 Task: Look for space in Samobor, Croatia from 7th July, 2023 to 14th July, 2023 for 1 adult in price range Rs.6000 to Rs.14000. Place can be shared room with 1  bedroom having 1 bed and 1 bathroom. Property type can be house, flat, guest house, hotel. Booking option can be shelf check-in. Required host language is English.
Action: Mouse moved to (539, 78)
Screenshot: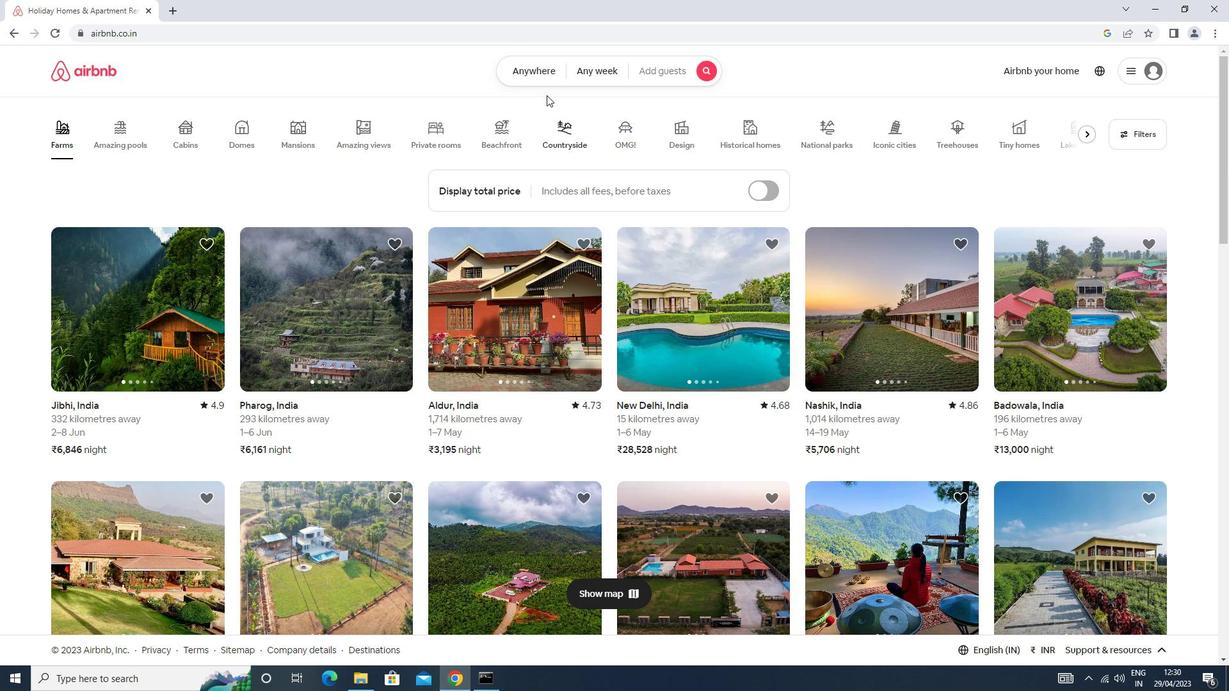
Action: Mouse pressed left at (539, 78)
Screenshot: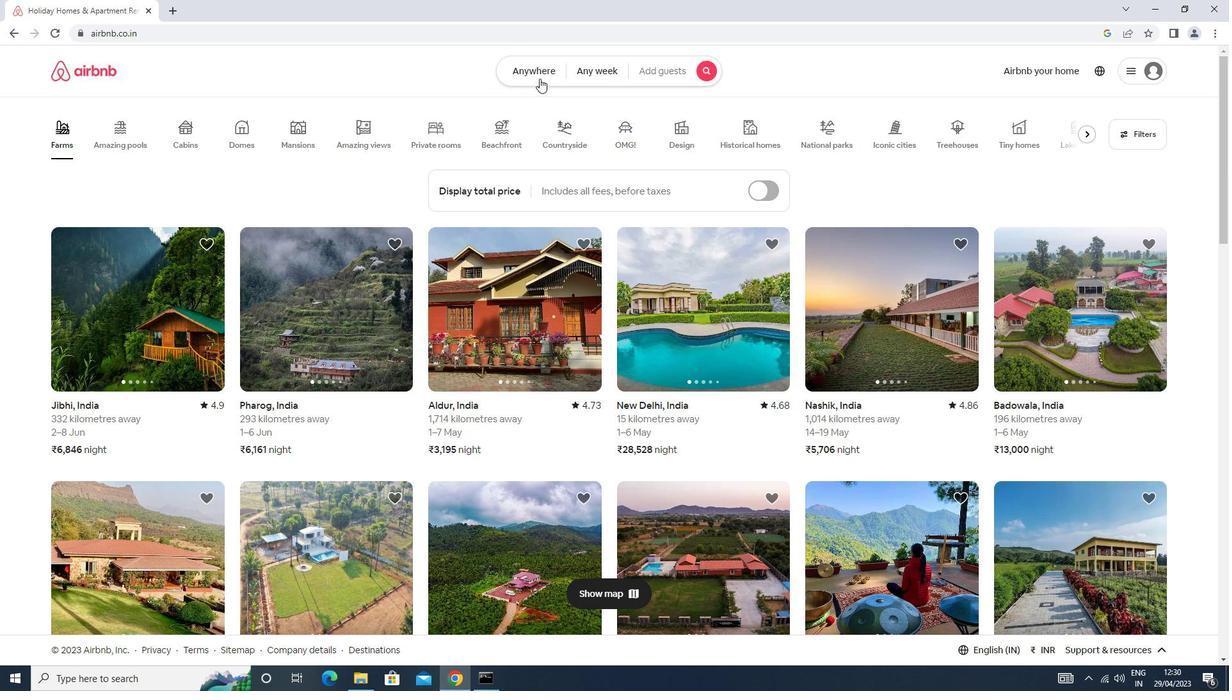 
Action: Mouse moved to (496, 126)
Screenshot: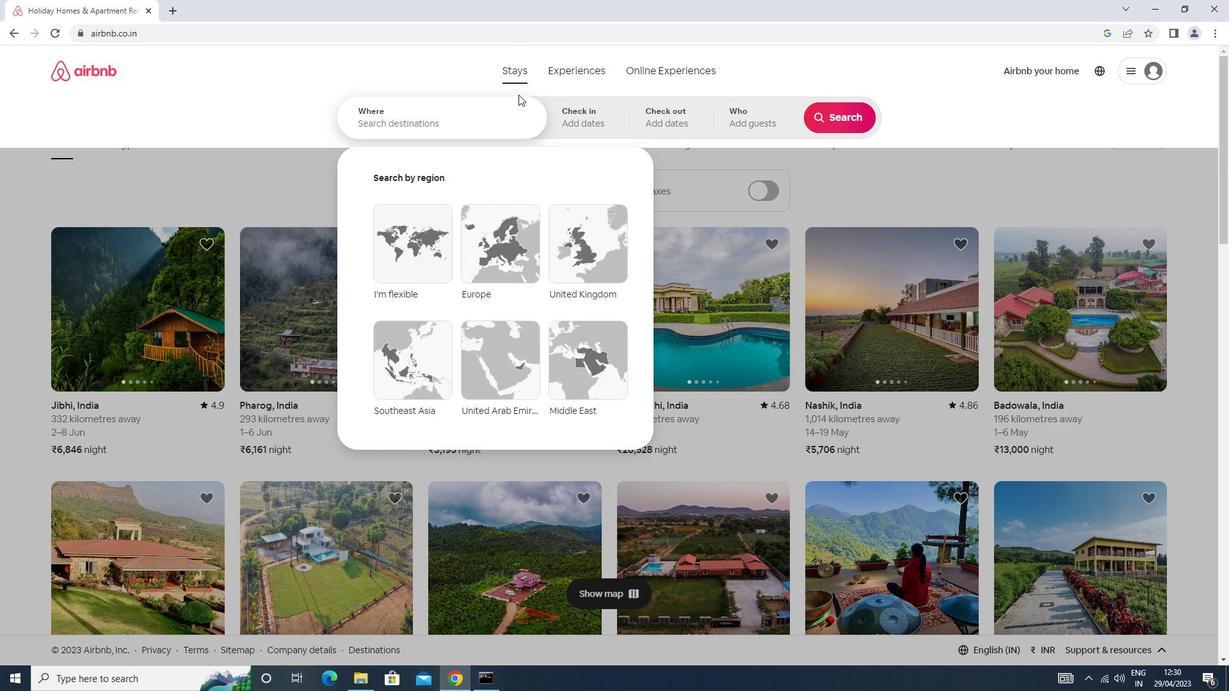 
Action: Mouse pressed left at (496, 126)
Screenshot: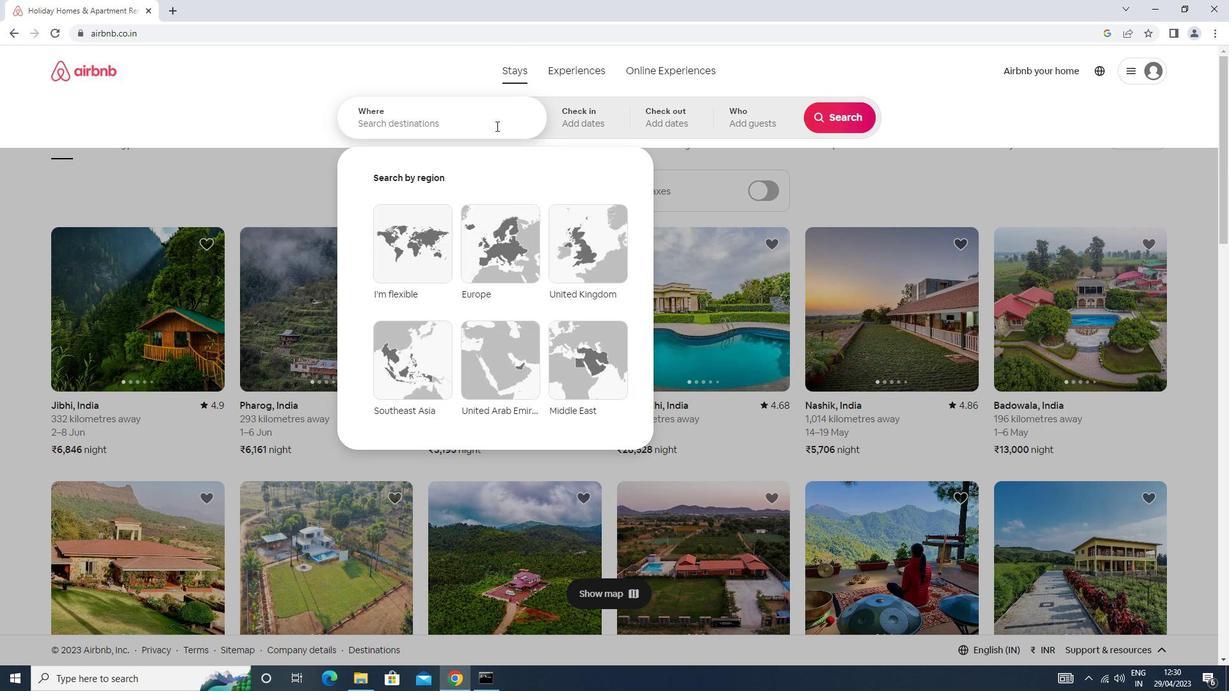 
Action: Key pressed s<Key.caps_lock>amobor<Key.down><Key.down><Key.down><Key.enter>
Screenshot: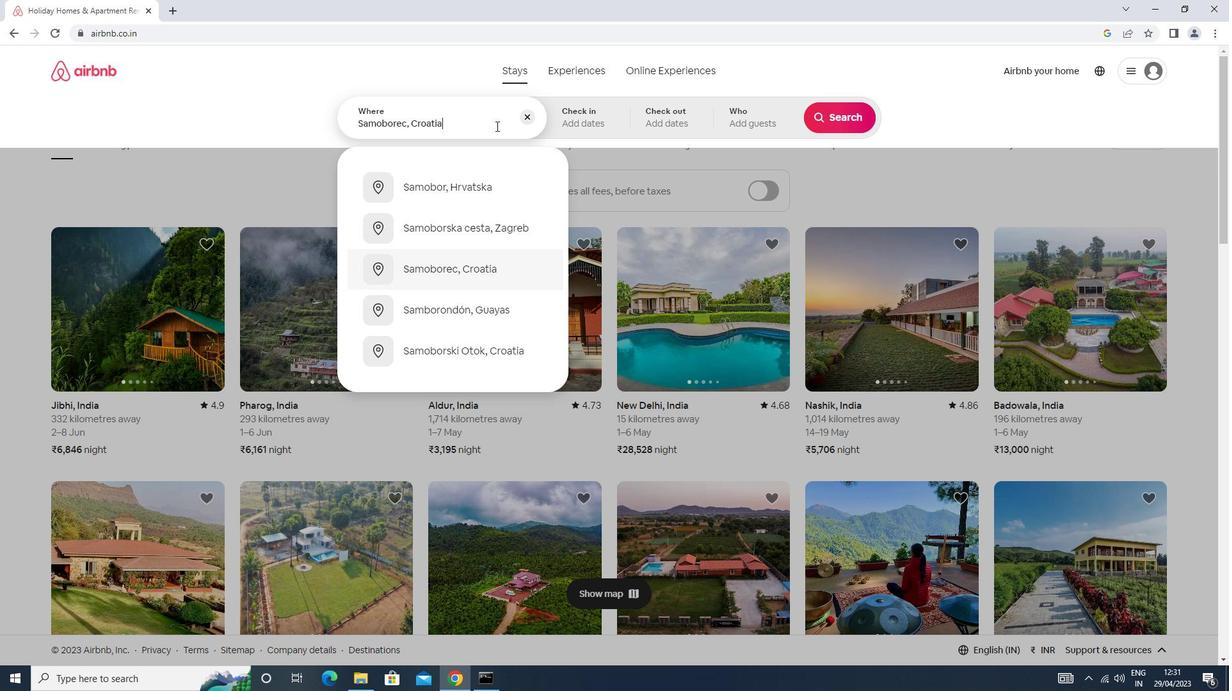 
Action: Mouse moved to (826, 218)
Screenshot: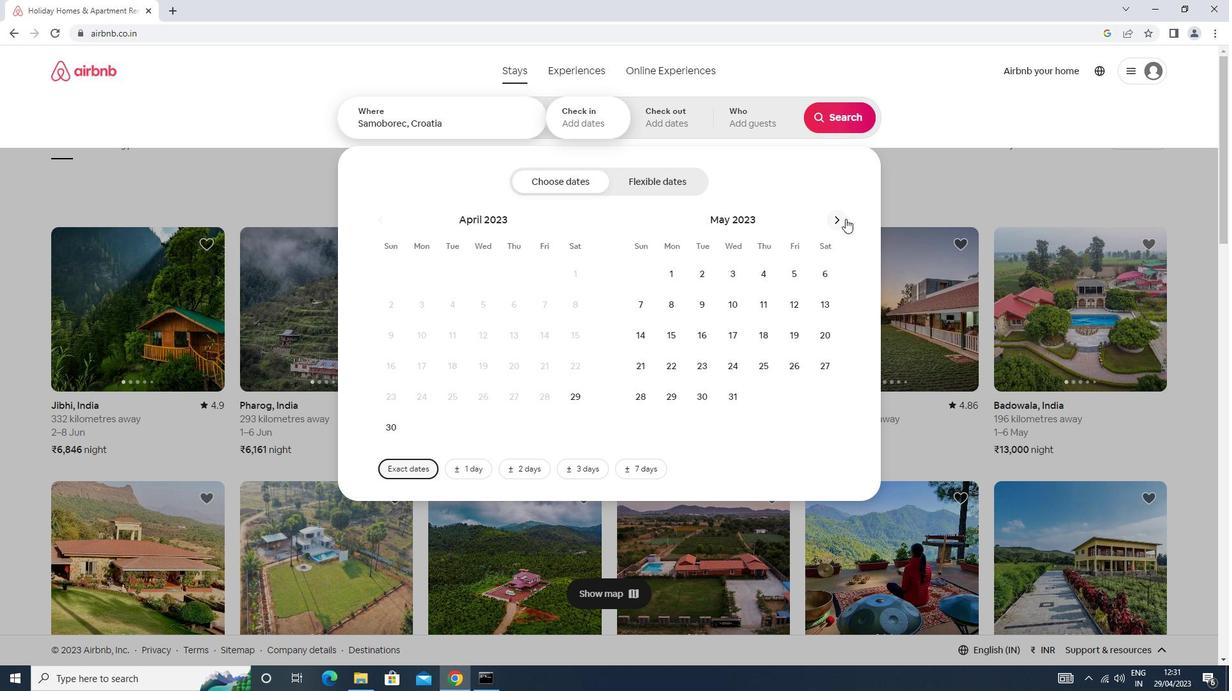 
Action: Mouse pressed left at (826, 218)
Screenshot: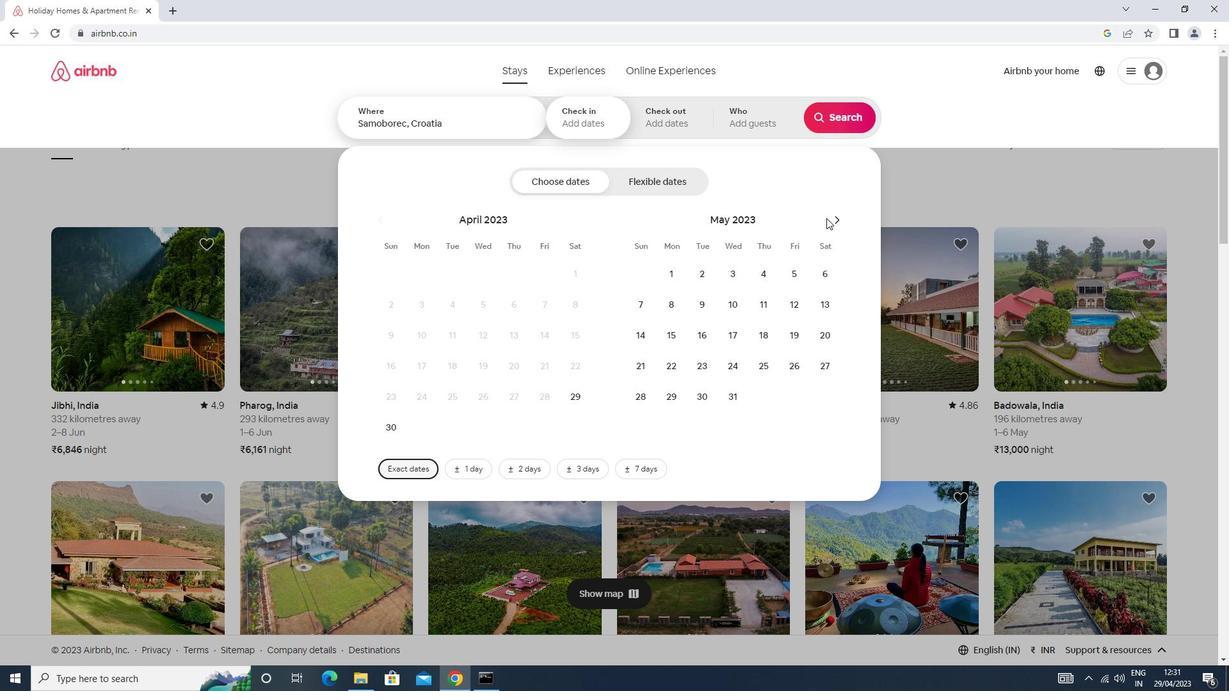 
Action: Mouse moved to (829, 217)
Screenshot: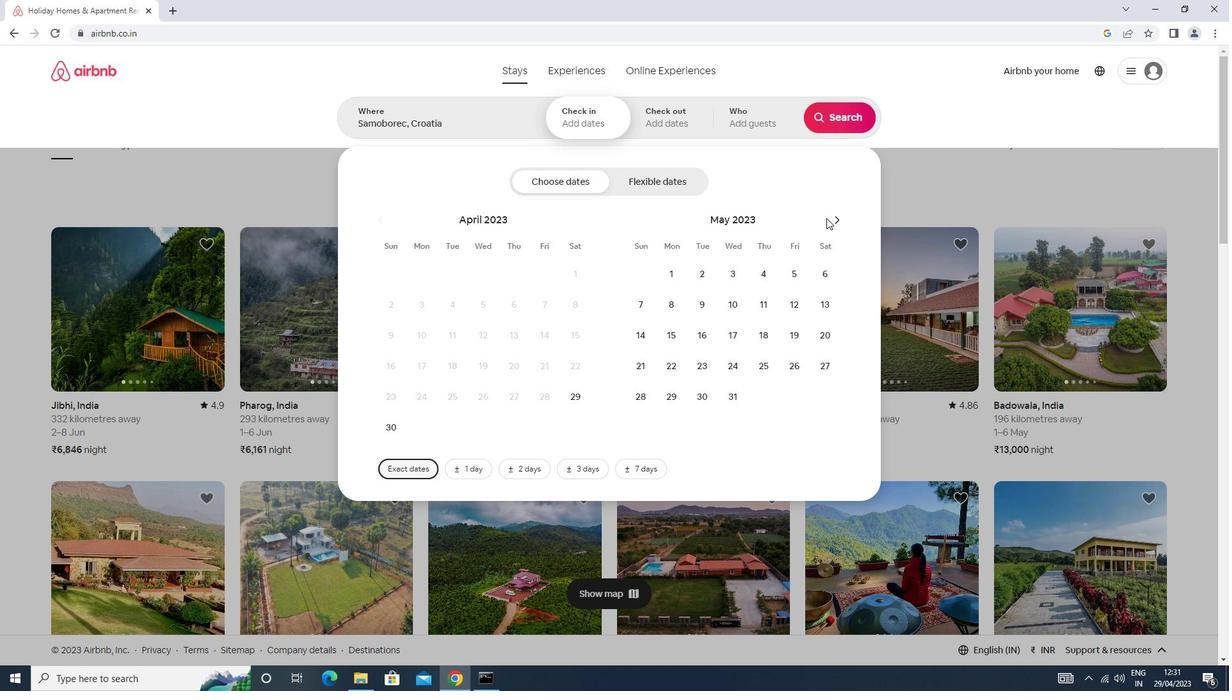 
Action: Mouse pressed left at (829, 217)
Screenshot: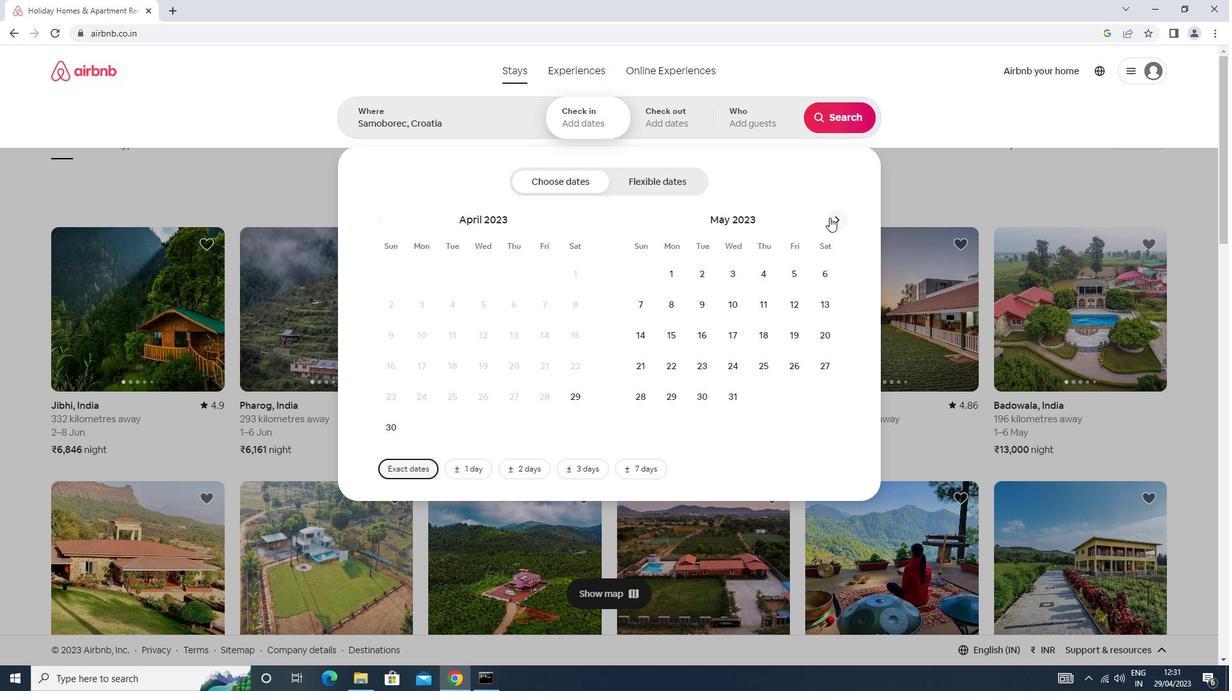 
Action: Mouse pressed left at (829, 217)
Screenshot: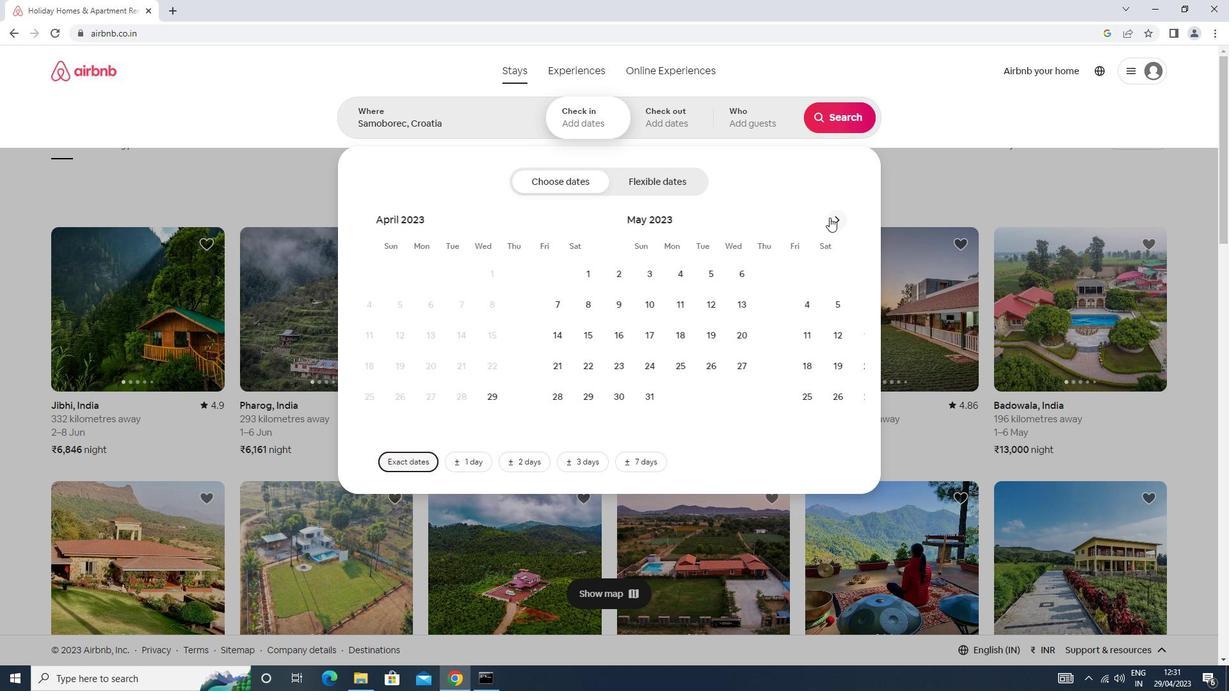 
Action: Mouse moved to (784, 301)
Screenshot: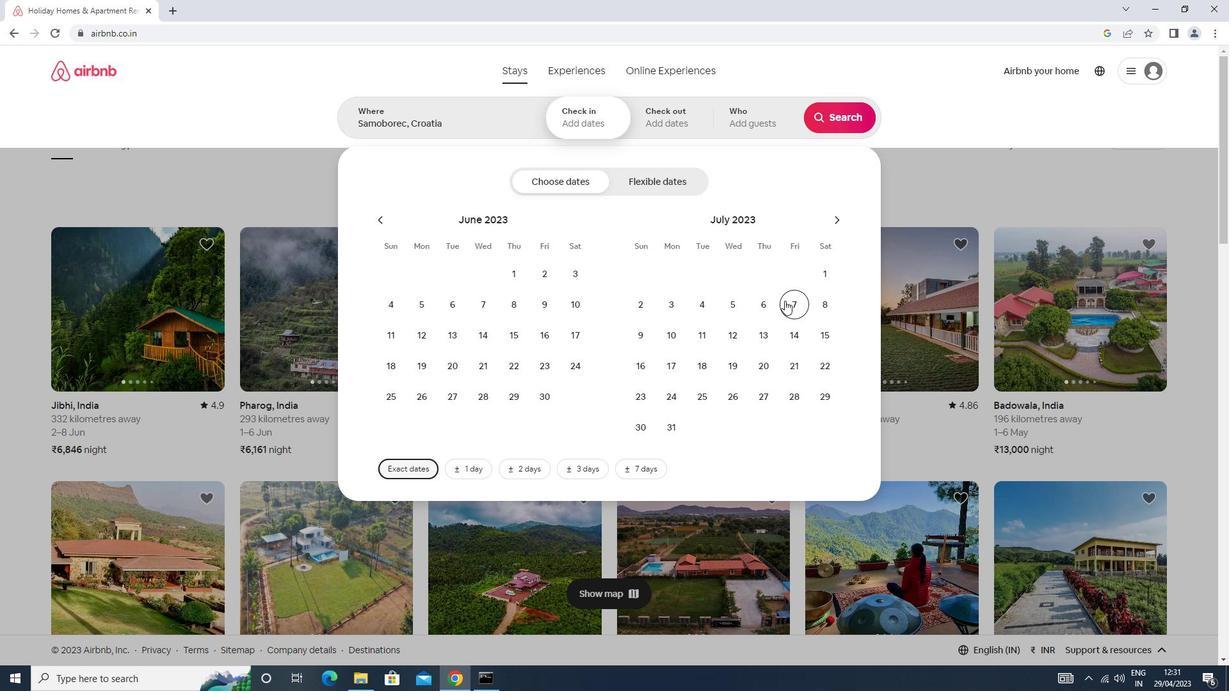 
Action: Mouse pressed left at (784, 301)
Screenshot: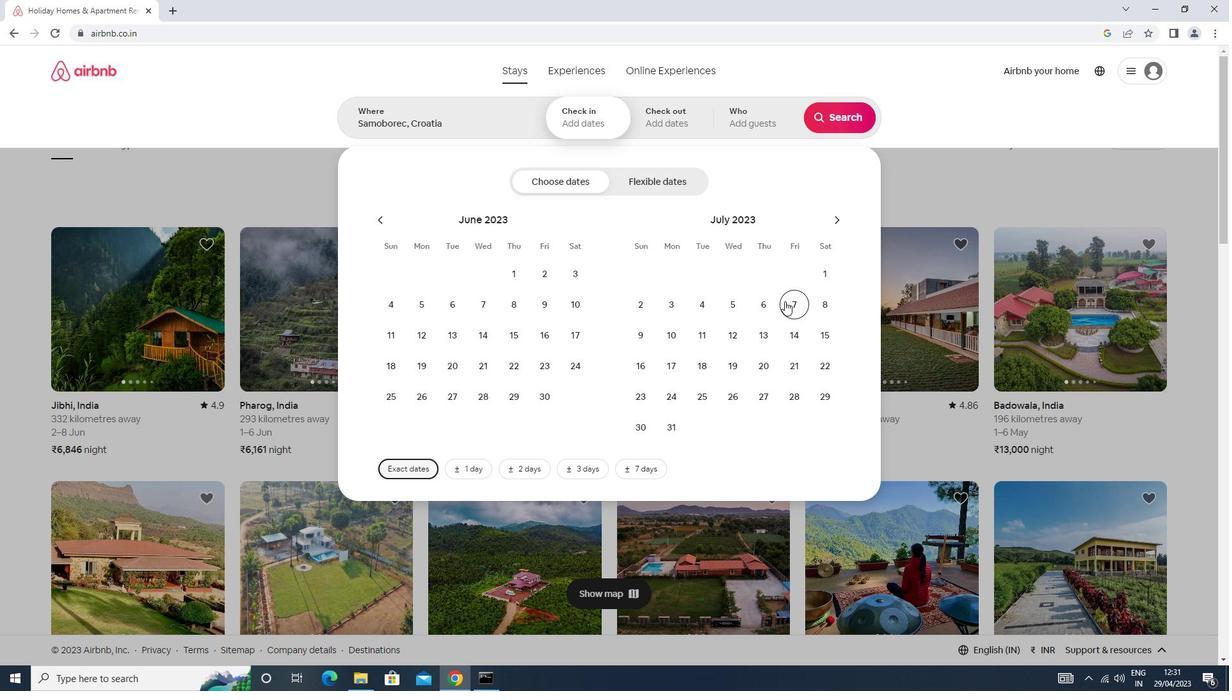 
Action: Mouse moved to (782, 341)
Screenshot: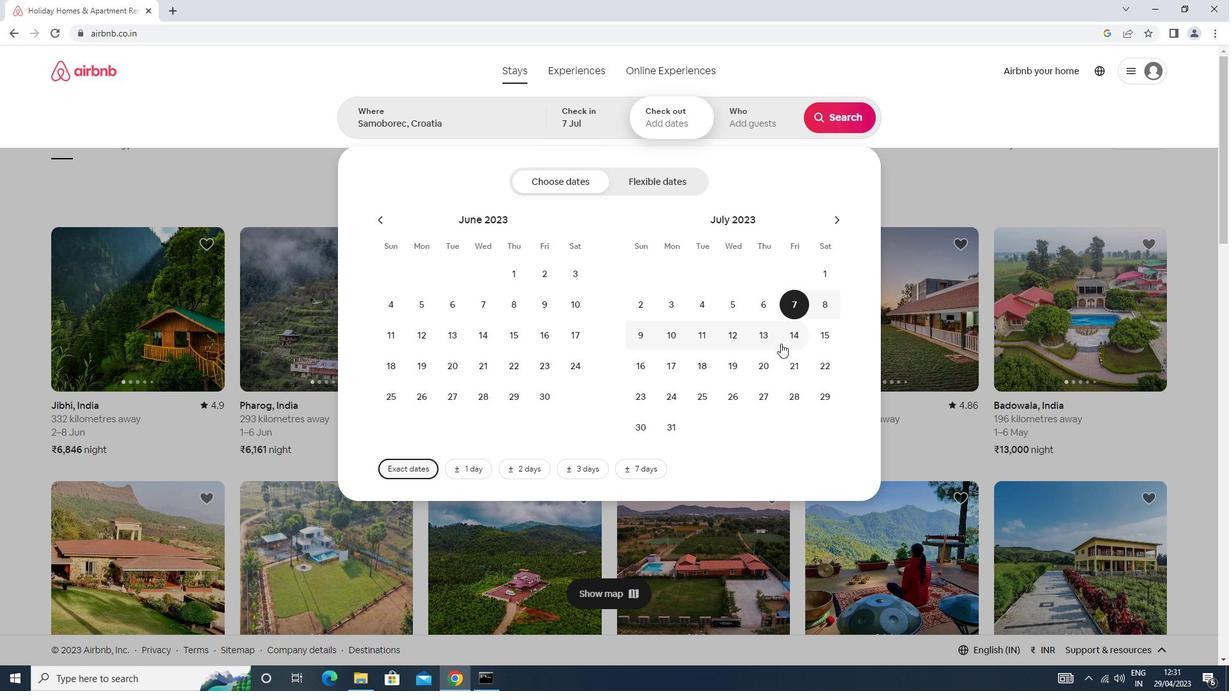
Action: Mouse pressed left at (782, 341)
Screenshot: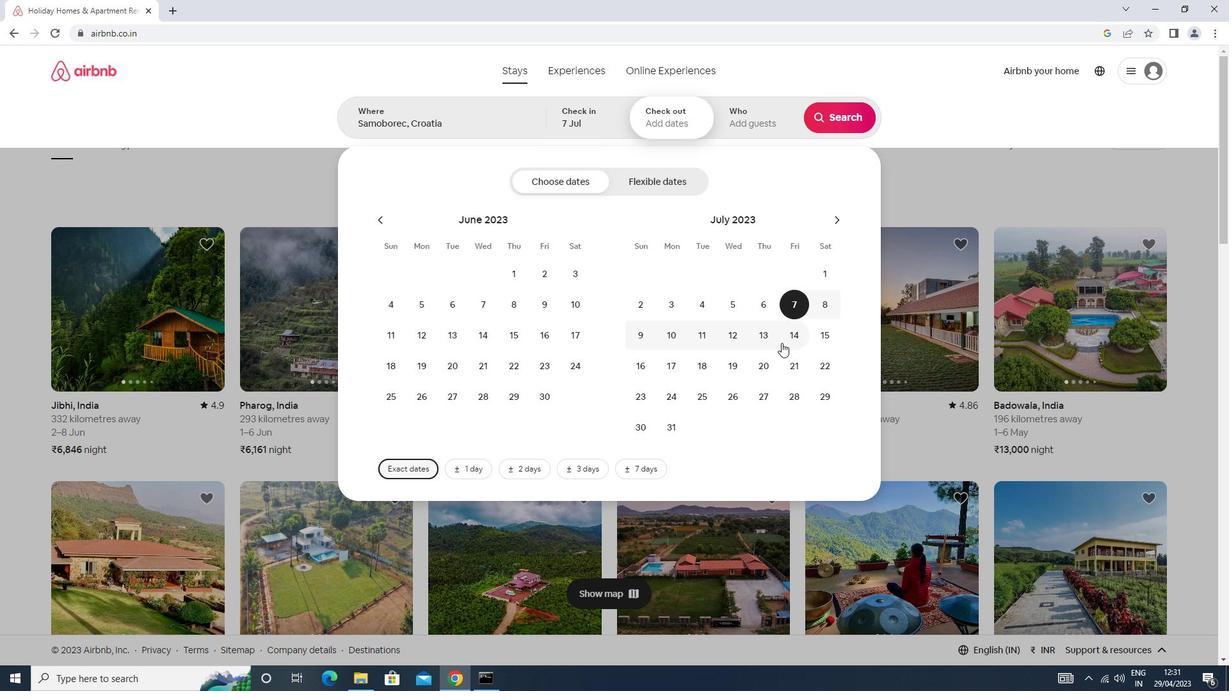 
Action: Mouse moved to (757, 133)
Screenshot: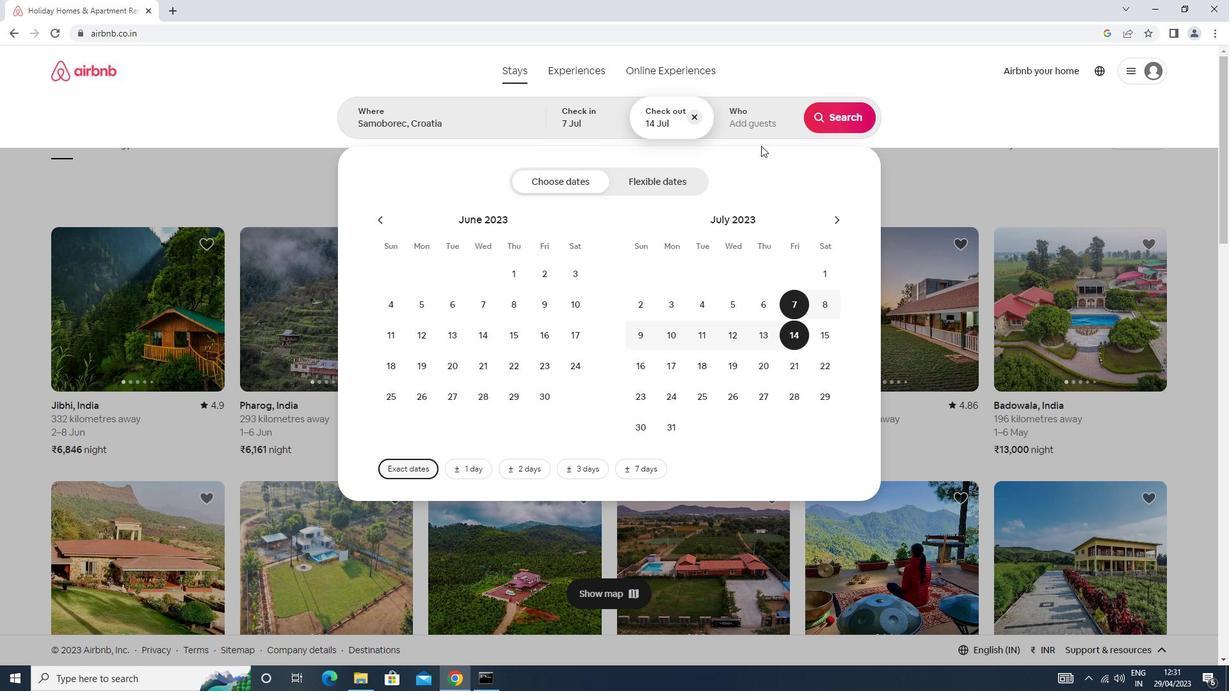 
Action: Mouse pressed left at (757, 133)
Screenshot: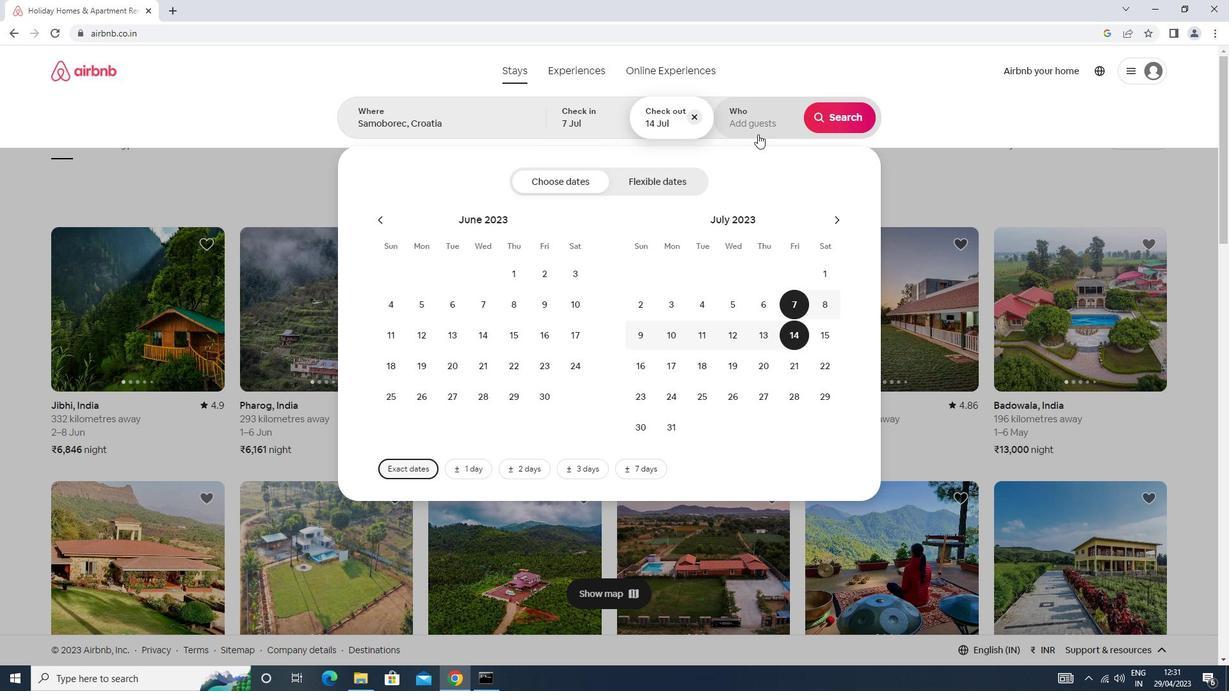 
Action: Mouse moved to (849, 183)
Screenshot: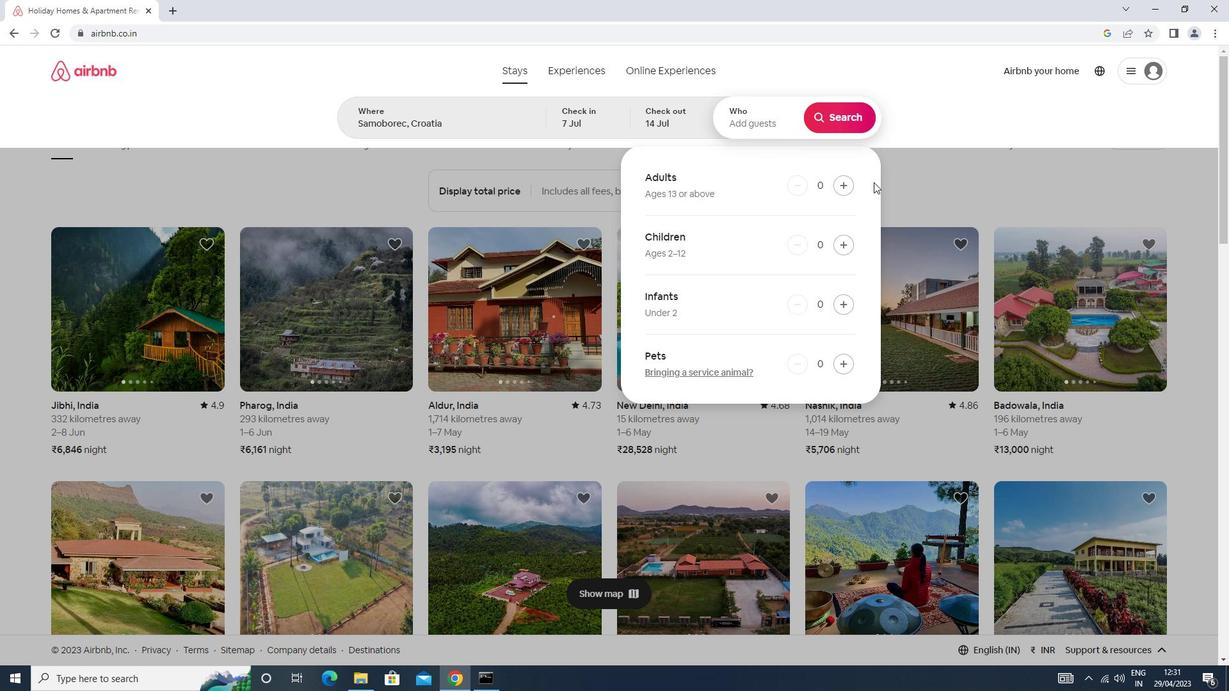 
Action: Mouse pressed left at (849, 183)
Screenshot: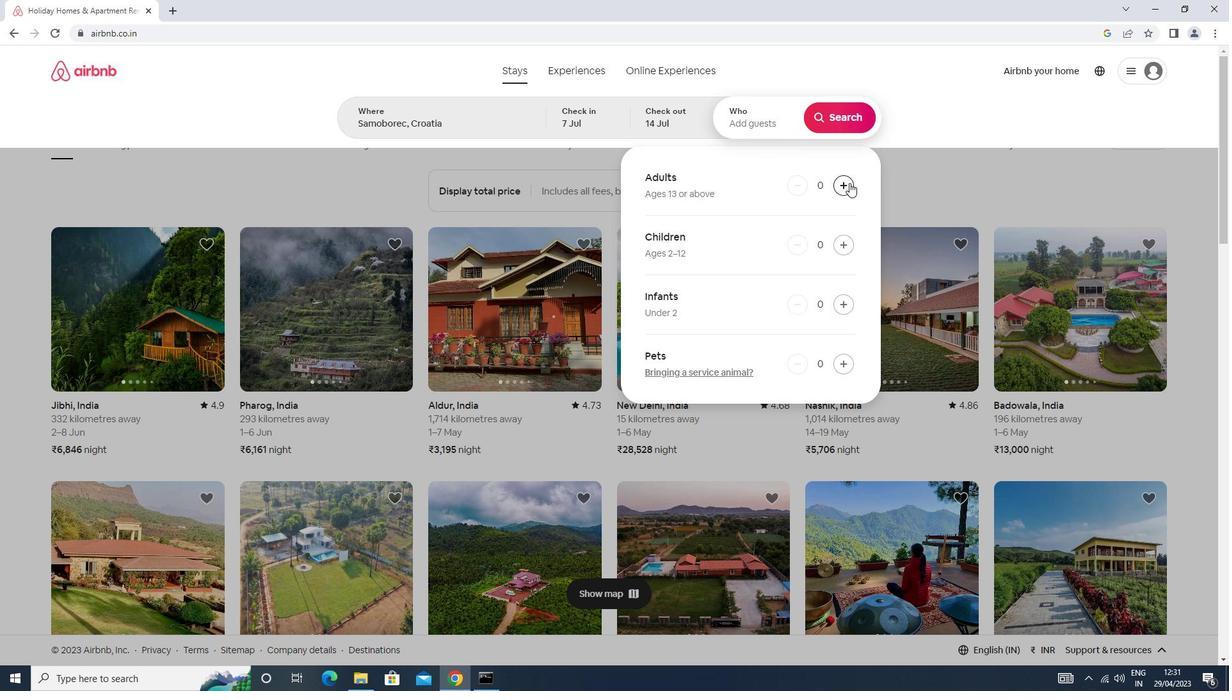 
Action: Mouse moved to (848, 113)
Screenshot: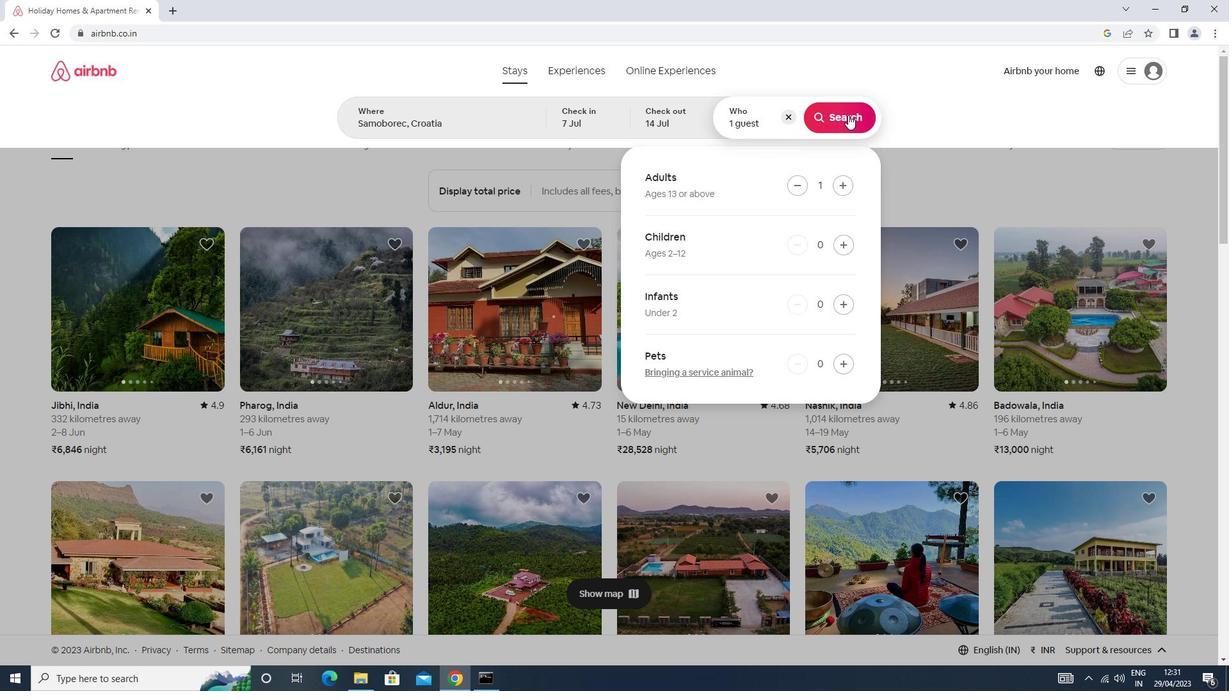 
Action: Mouse pressed left at (848, 113)
Screenshot: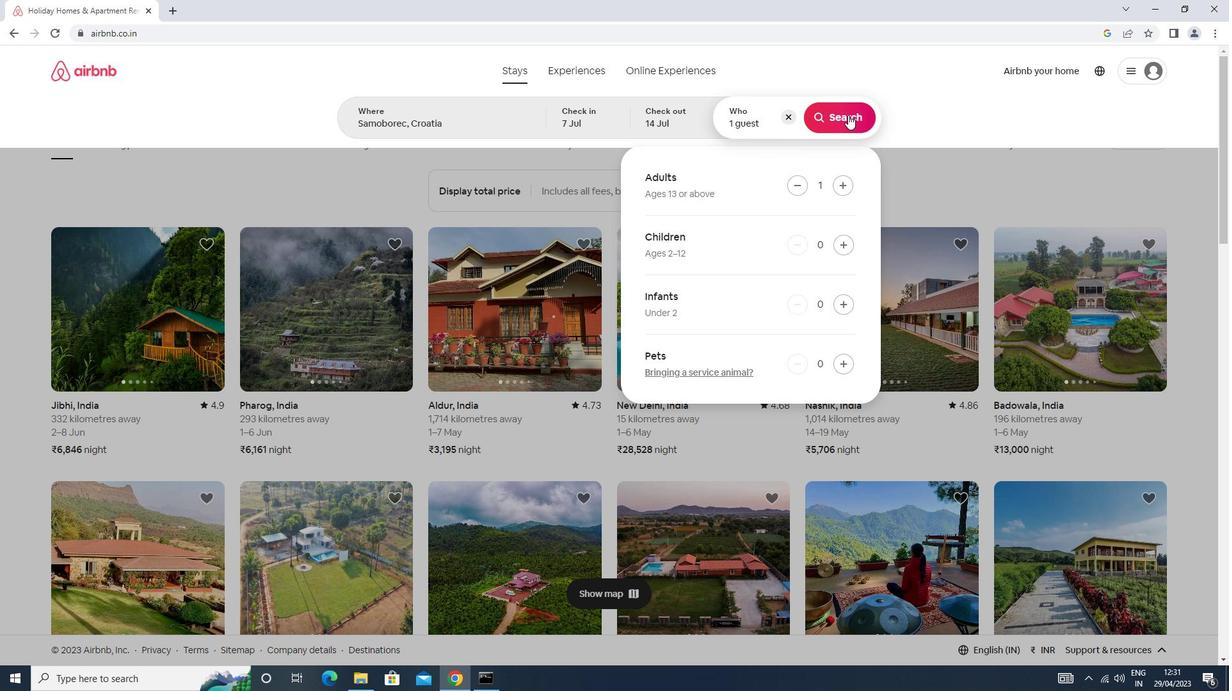 
Action: Mouse moved to (1167, 122)
Screenshot: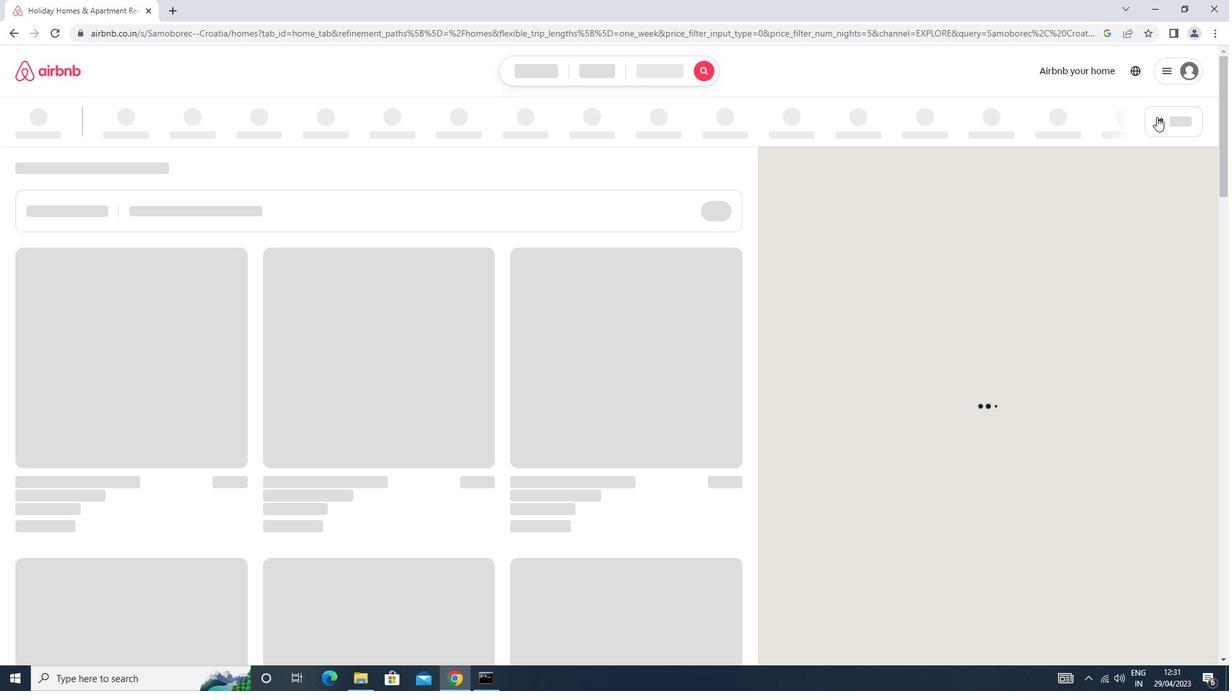 
Action: Mouse pressed left at (1167, 122)
Screenshot: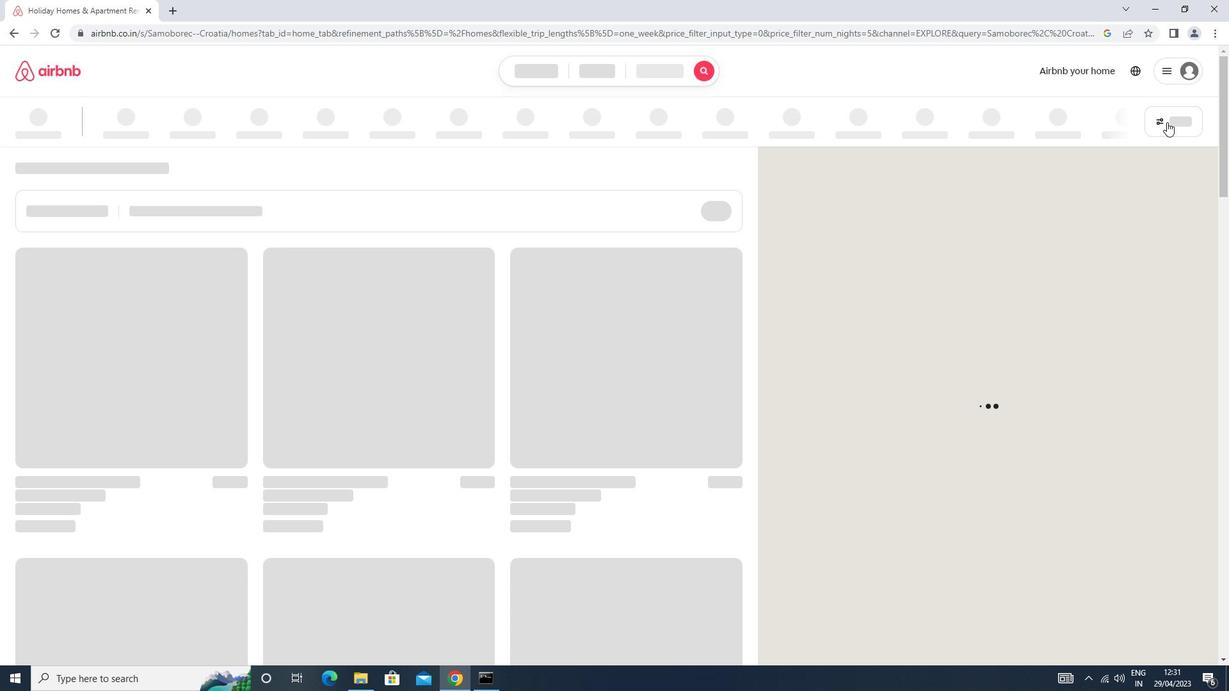 
Action: Mouse moved to (505, 282)
Screenshot: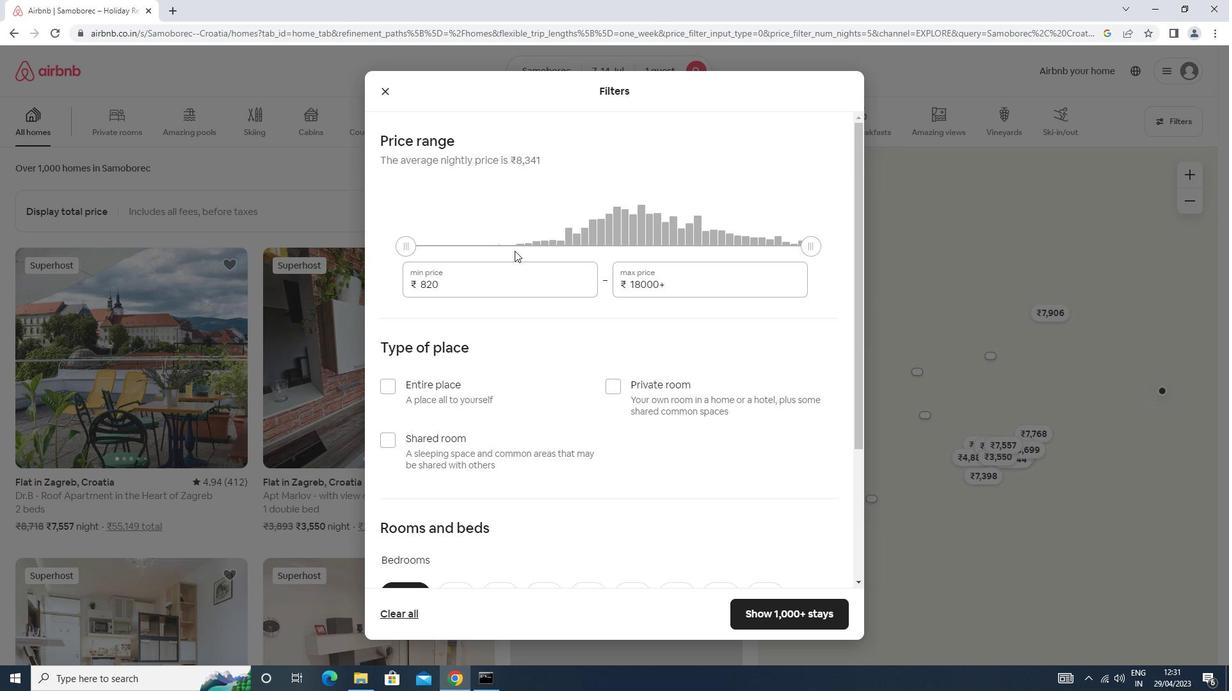 
Action: Mouse pressed left at (505, 282)
Screenshot: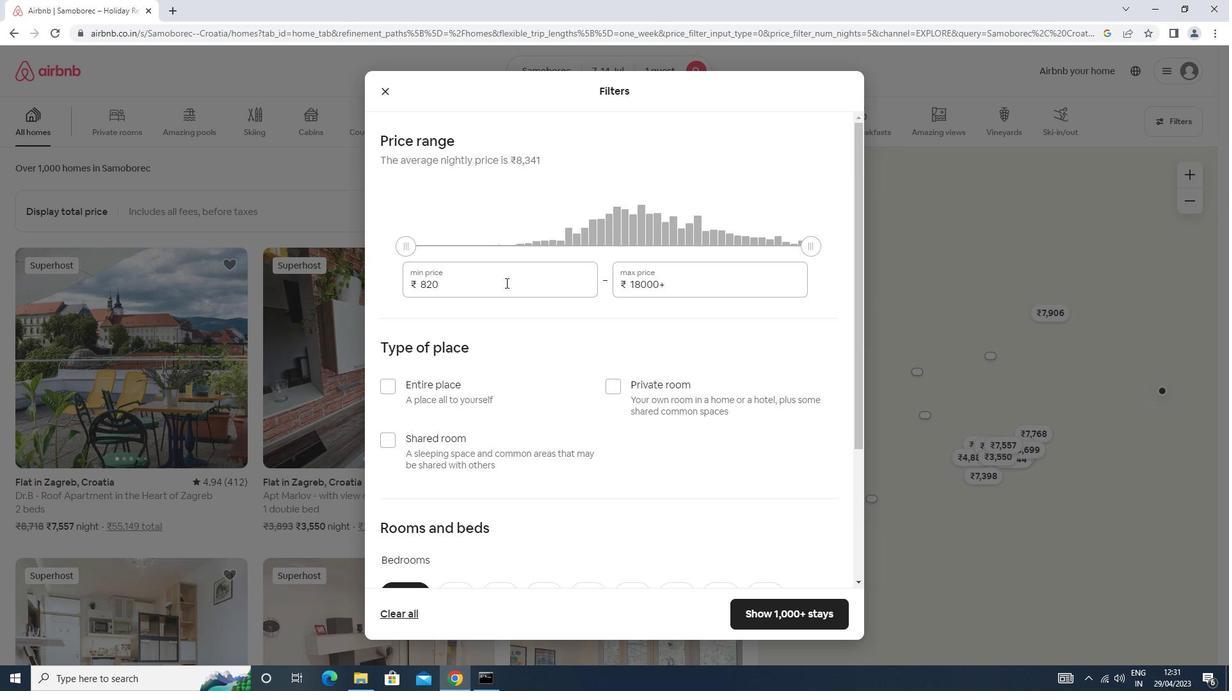 
Action: Key pressed <Key.backspace><Key.backspace><Key.backspace><Key.backspace><Key.backspace><Key.backspace><Key.backspace><Key.backspace><Key.backspace><Key.backspace><Key.backspace><Key.backspace><Key.backspace><Key.backspace><Key.backspace><Key.backspace><Key.backspace><Key.backspace><Key.backspace><Key.backspace><Key.backspace>6000<Key.tab>14000
Screenshot: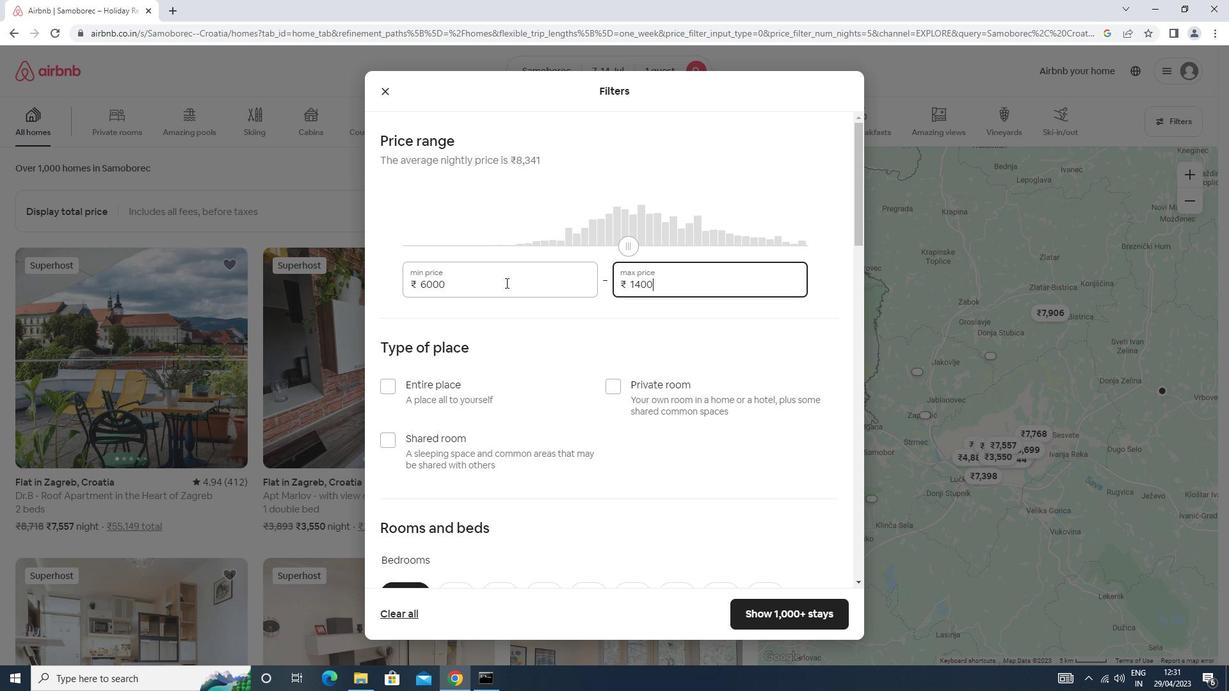 
Action: Mouse scrolled (505, 282) with delta (0, 0)
Screenshot: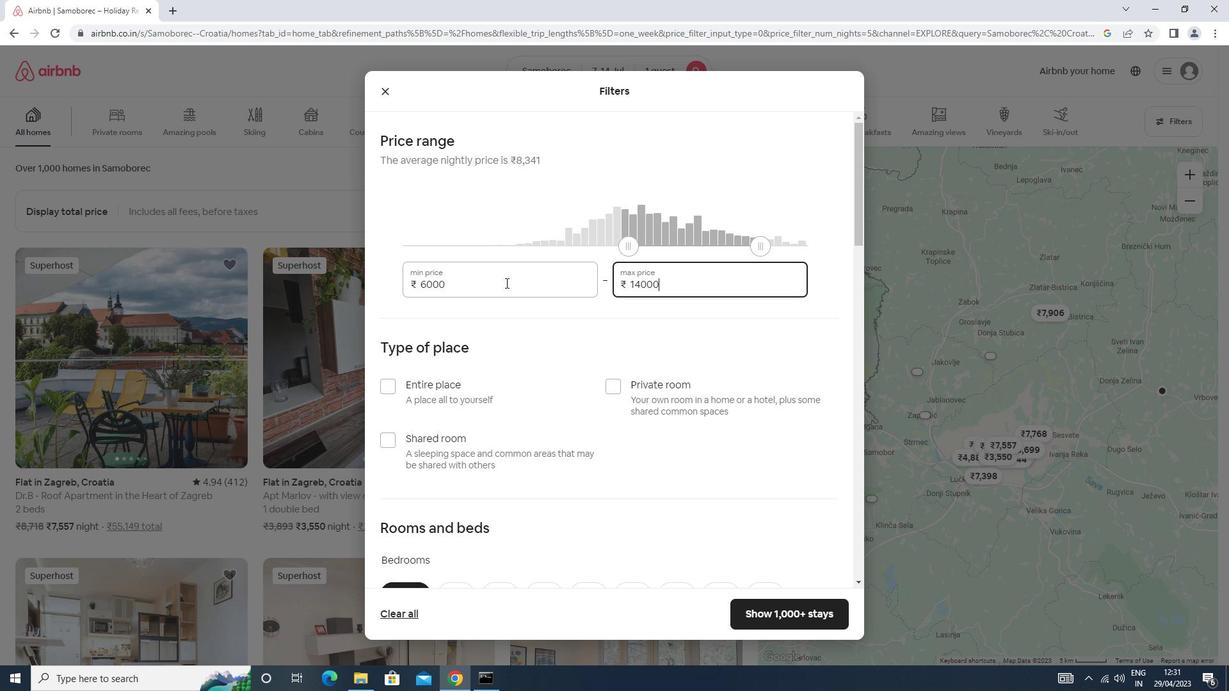 
Action: Mouse scrolled (505, 282) with delta (0, 0)
Screenshot: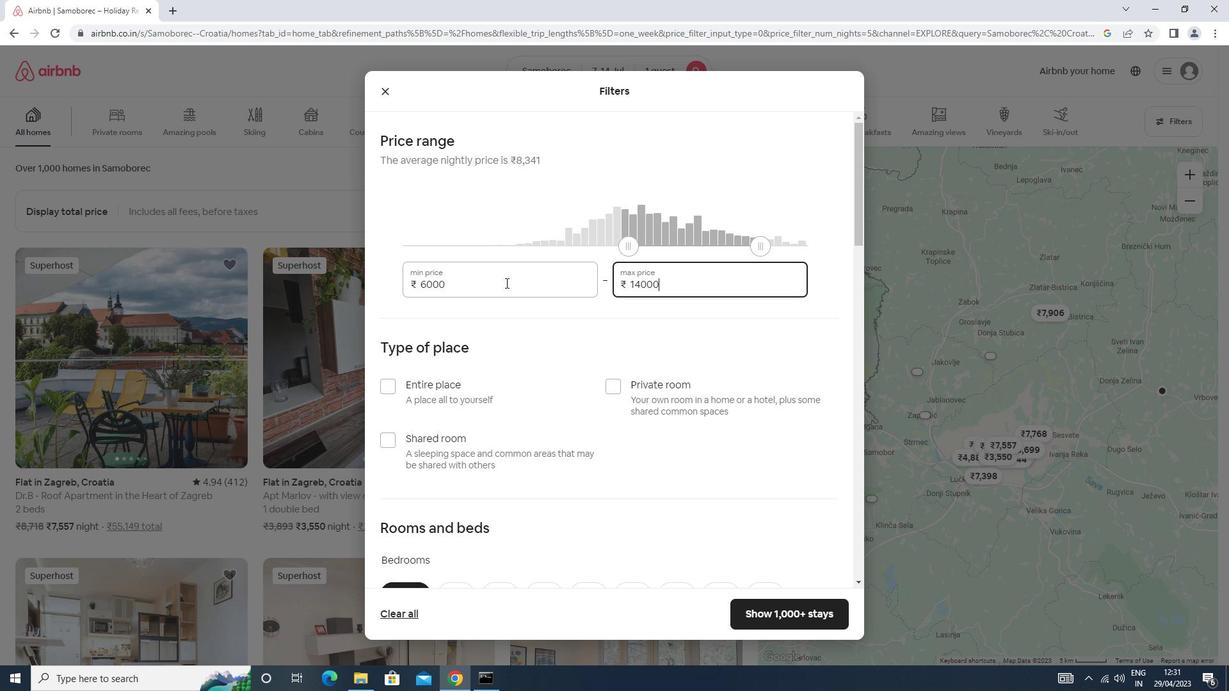 
Action: Mouse moved to (485, 320)
Screenshot: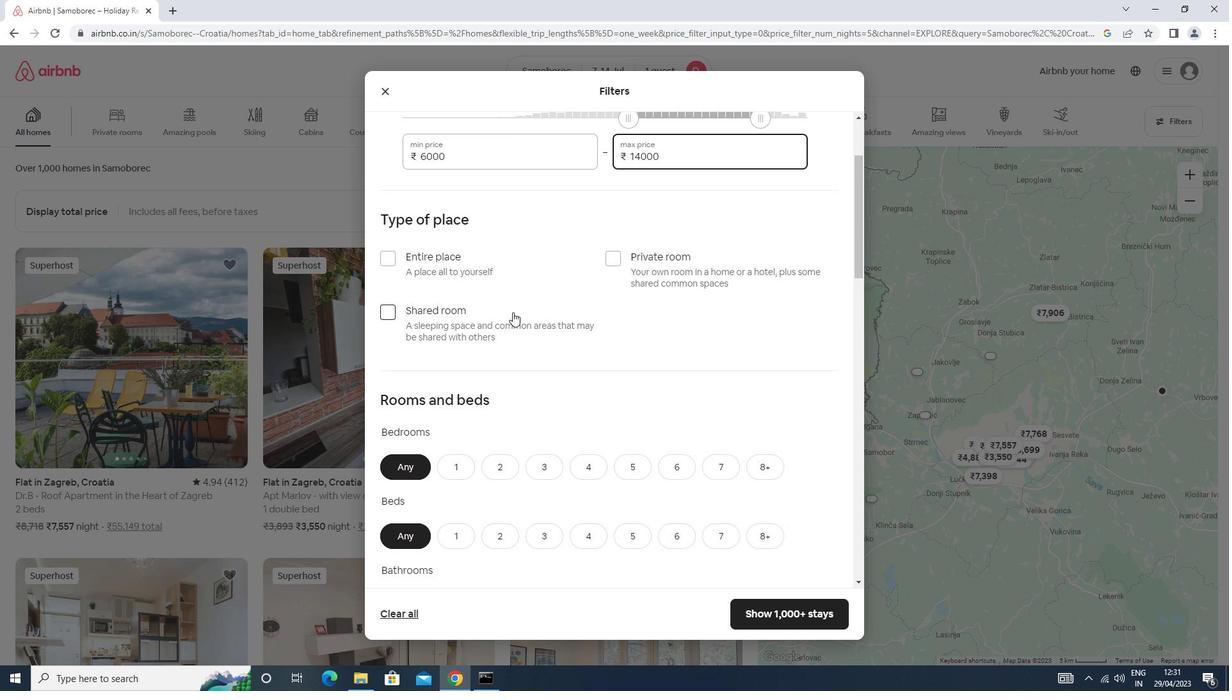 
Action: Mouse pressed left at (485, 320)
Screenshot: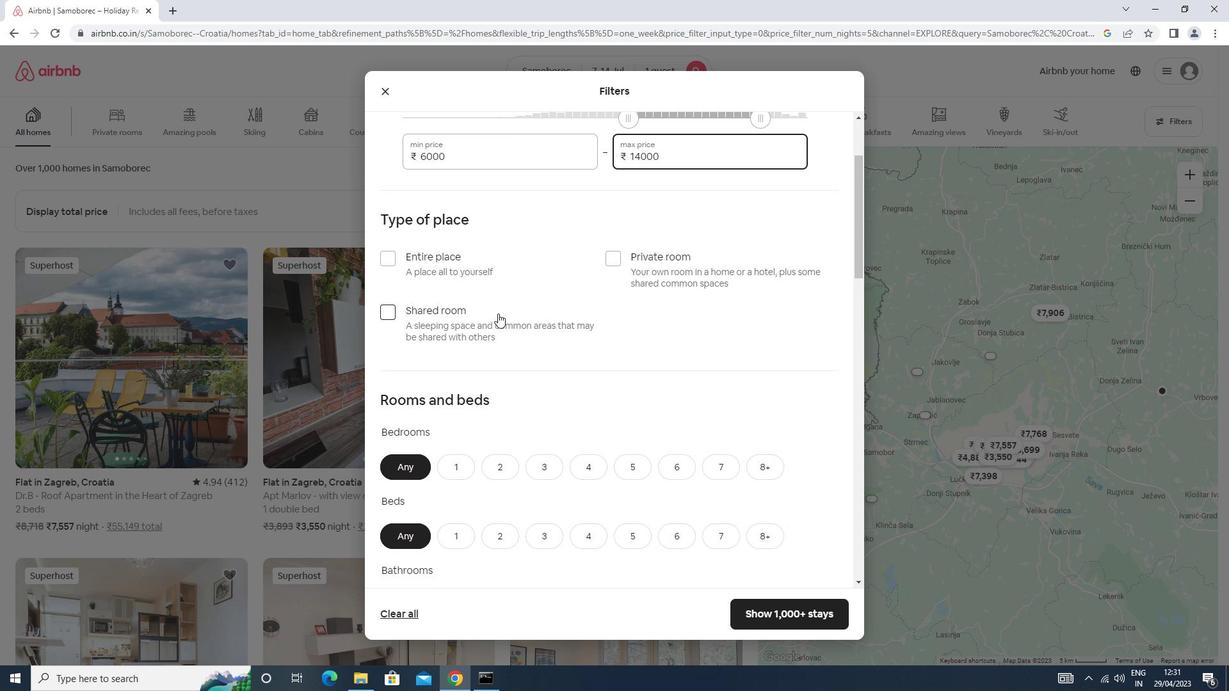 
Action: Mouse scrolled (485, 319) with delta (0, 0)
Screenshot: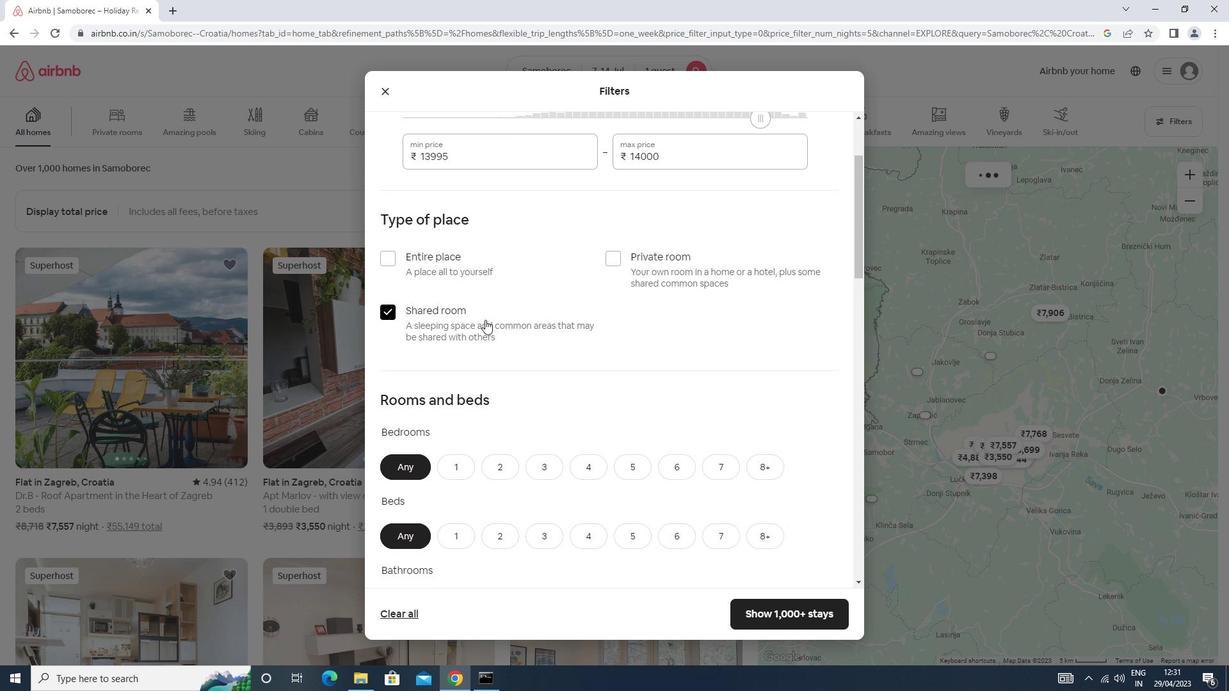 
Action: Mouse scrolled (485, 319) with delta (0, 0)
Screenshot: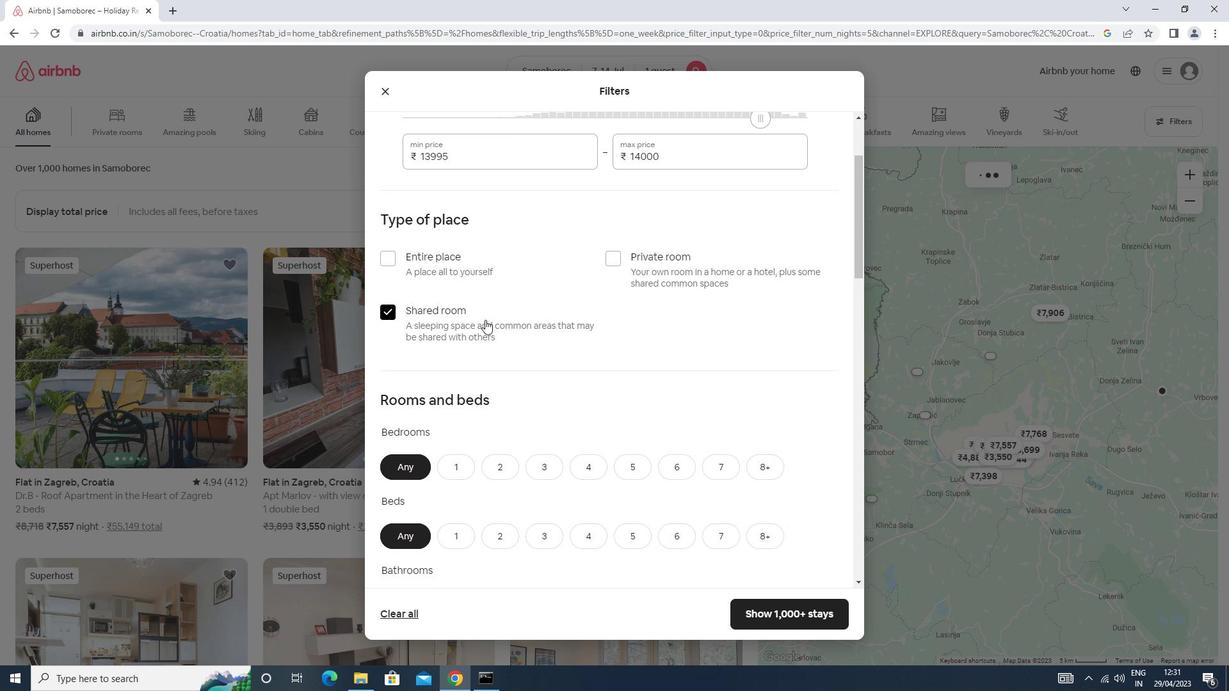 
Action: Mouse moved to (446, 336)
Screenshot: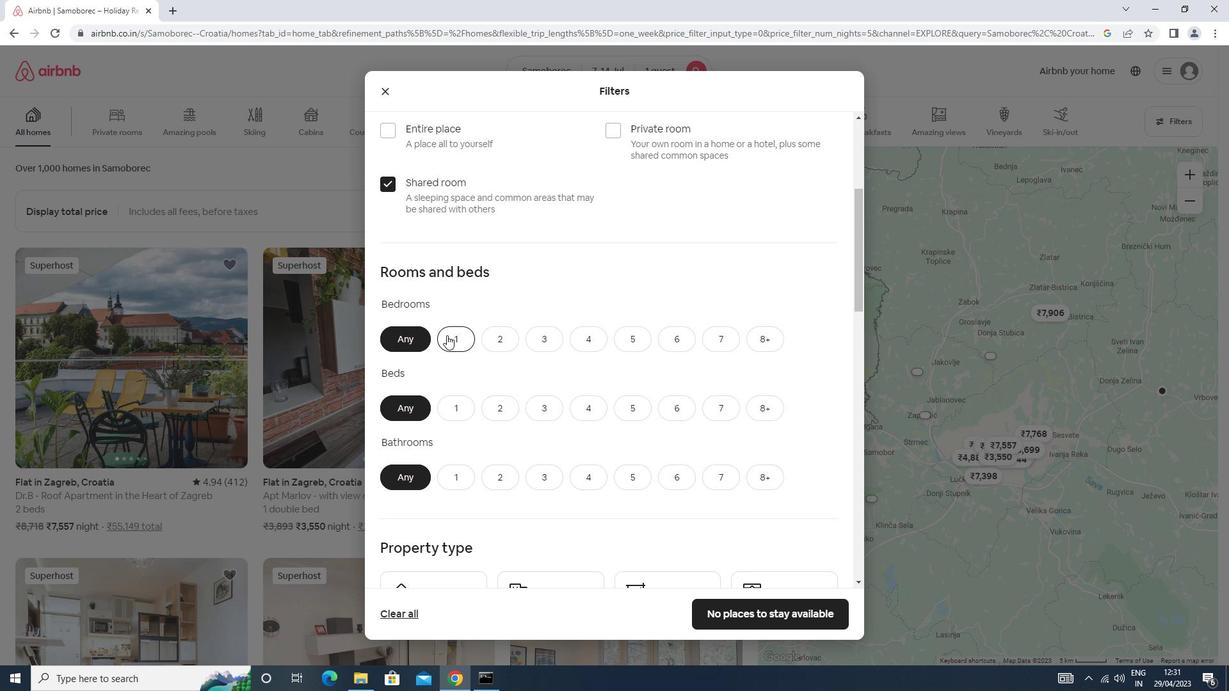 
Action: Mouse pressed left at (446, 336)
Screenshot: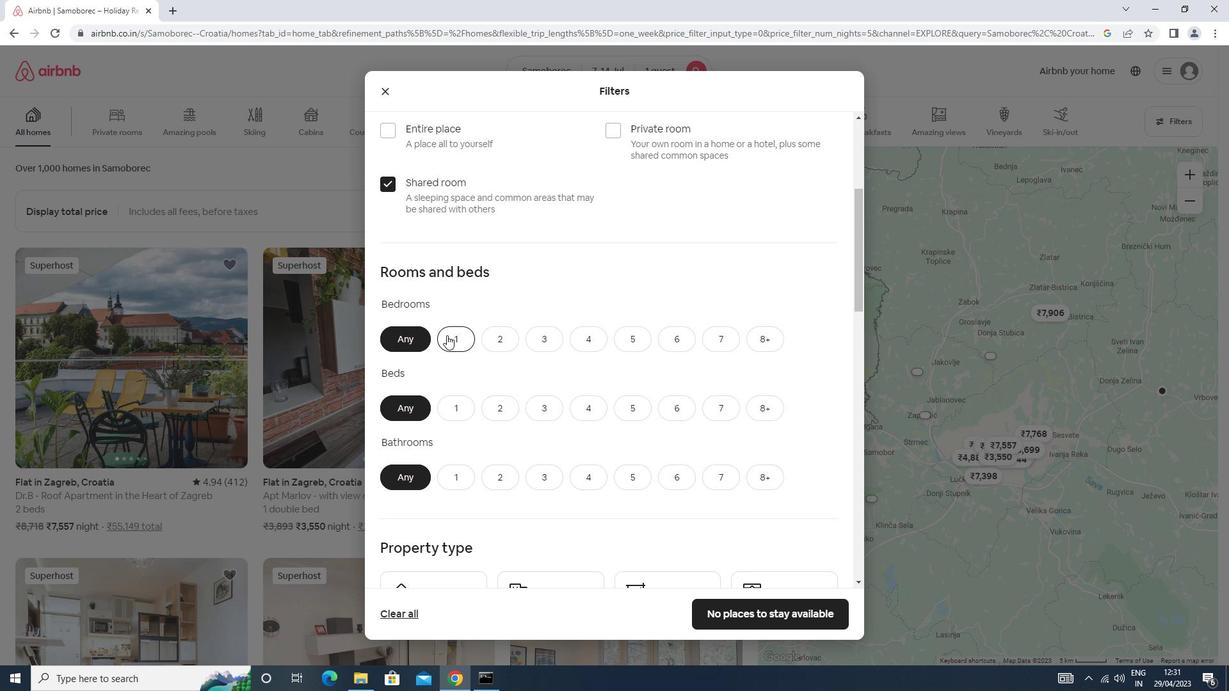 
Action: Mouse moved to (445, 404)
Screenshot: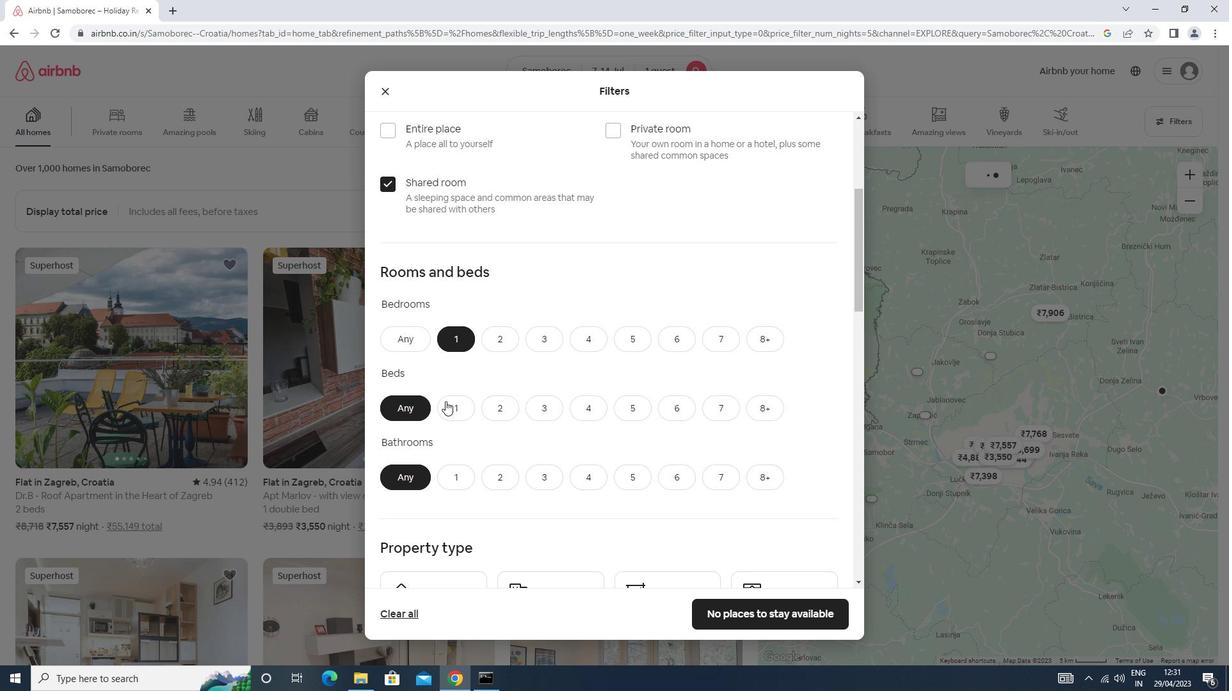 
Action: Mouse pressed left at (445, 404)
Screenshot: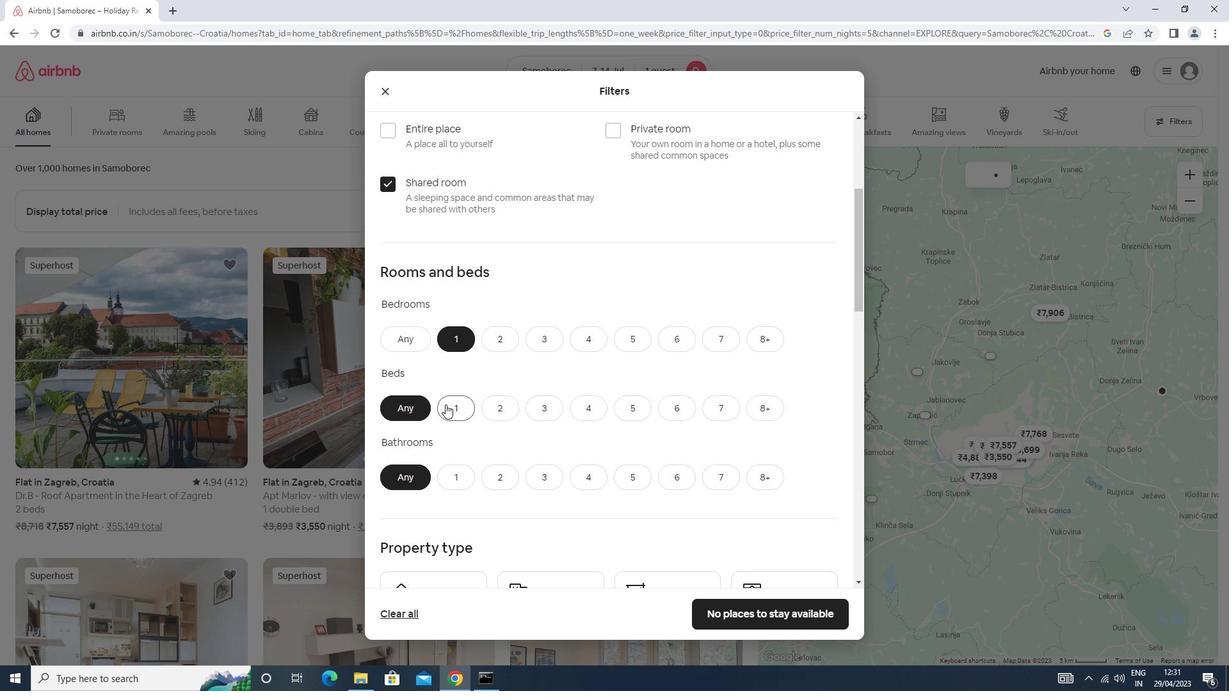 
Action: Mouse moved to (450, 478)
Screenshot: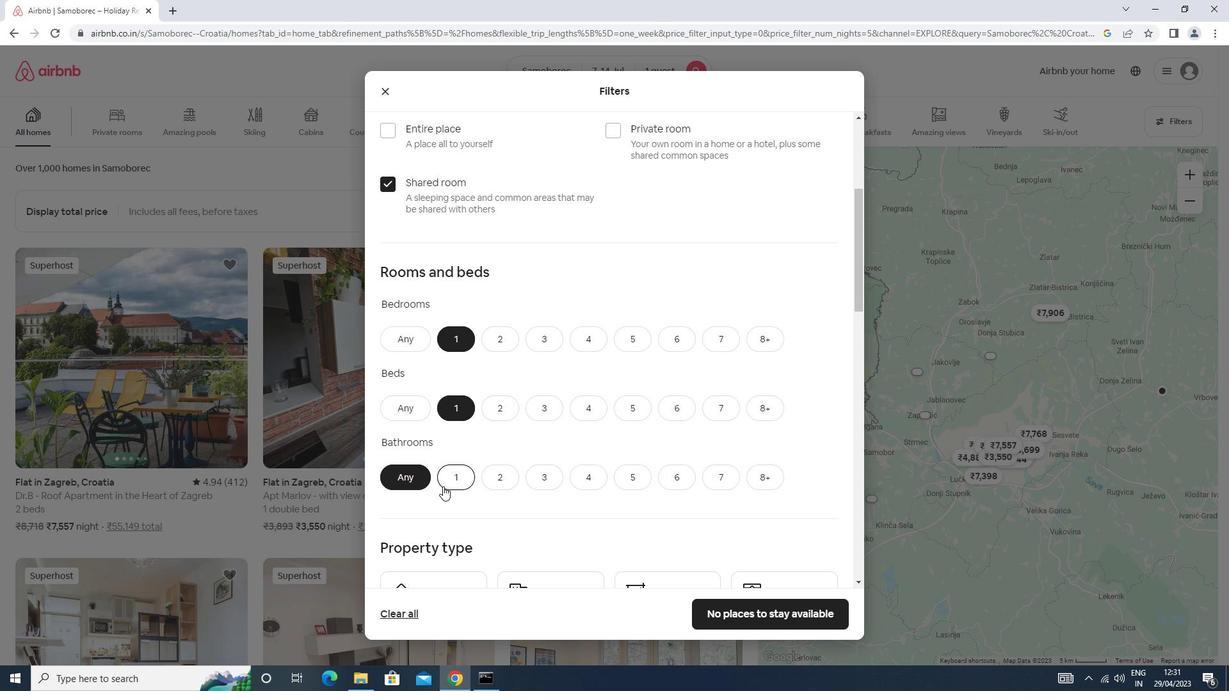 
Action: Mouse pressed left at (450, 478)
Screenshot: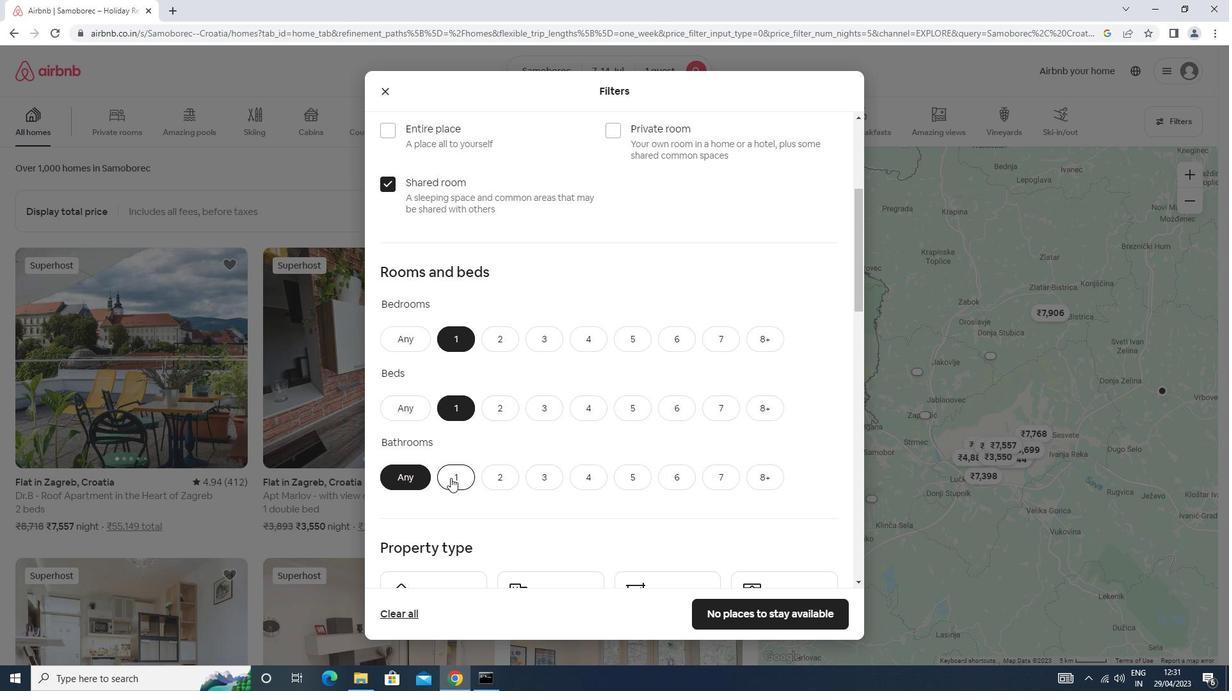 
Action: Mouse moved to (451, 469)
Screenshot: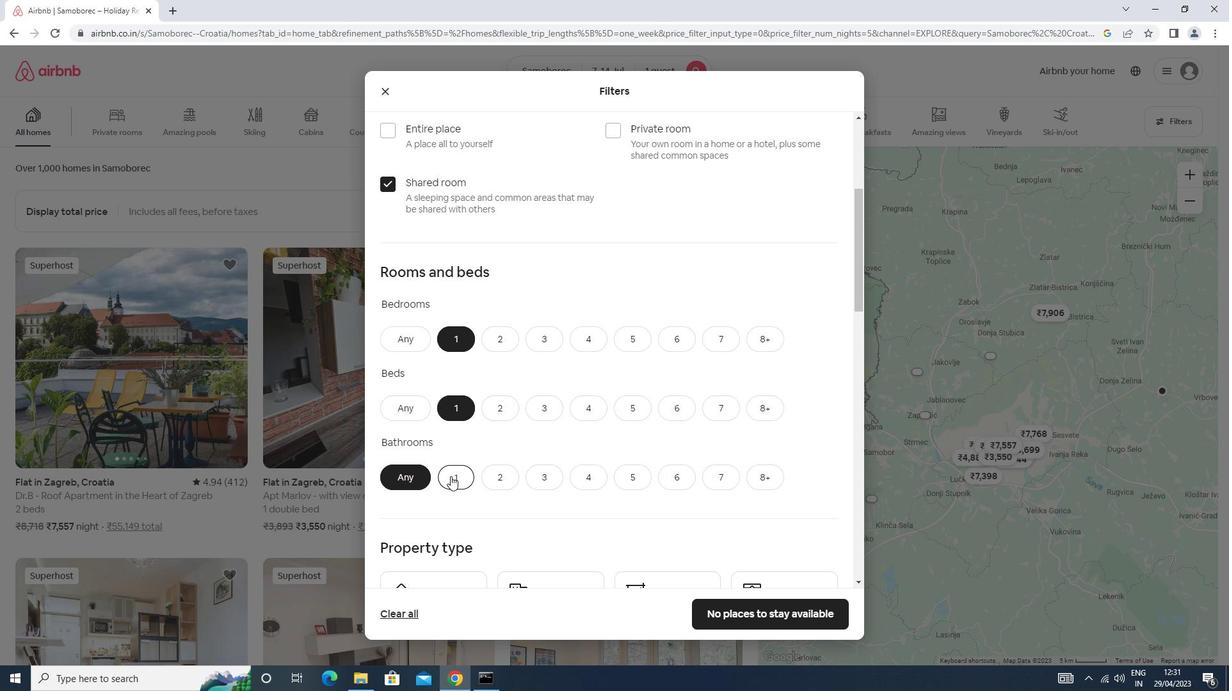 
Action: Mouse scrolled (451, 468) with delta (0, 0)
Screenshot: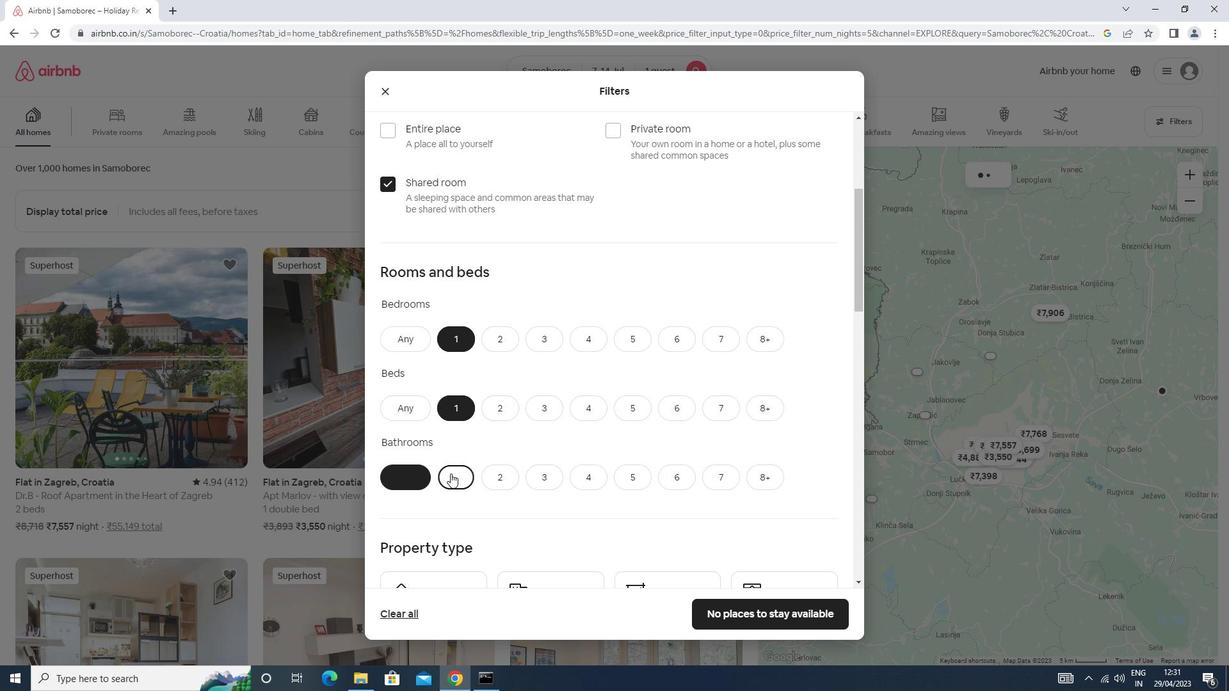 
Action: Mouse scrolled (451, 468) with delta (0, 0)
Screenshot: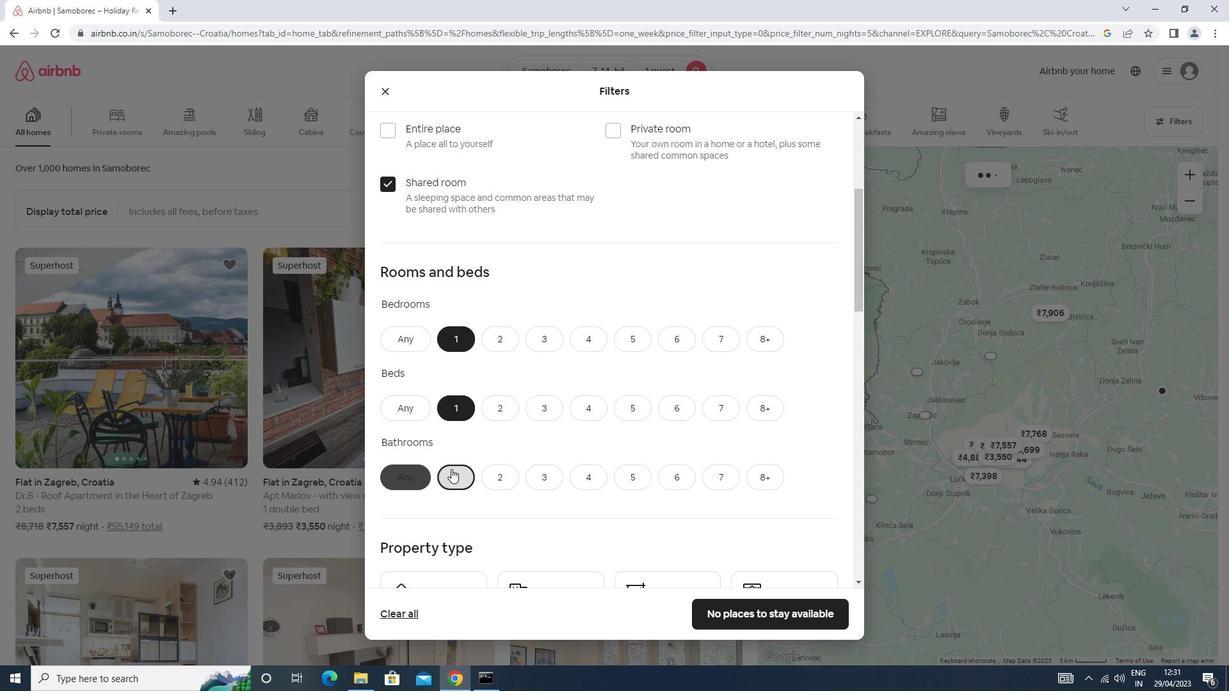 
Action: Mouse scrolled (451, 468) with delta (0, 0)
Screenshot: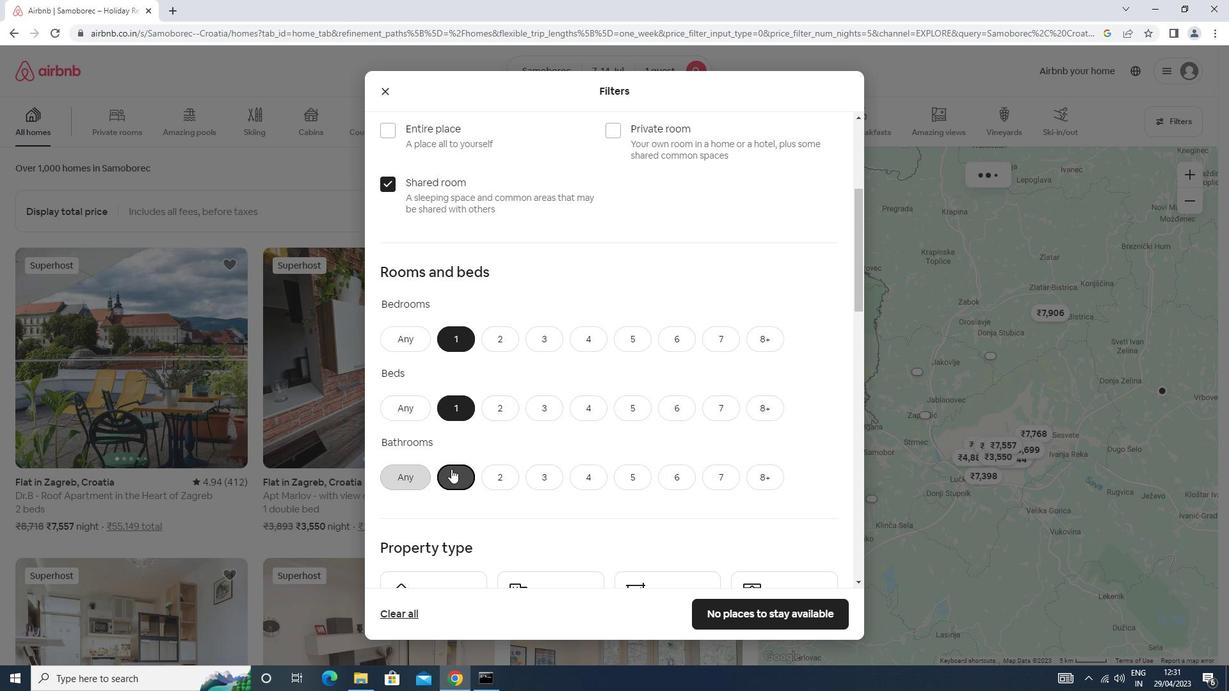 
Action: Mouse scrolled (451, 468) with delta (0, 0)
Screenshot: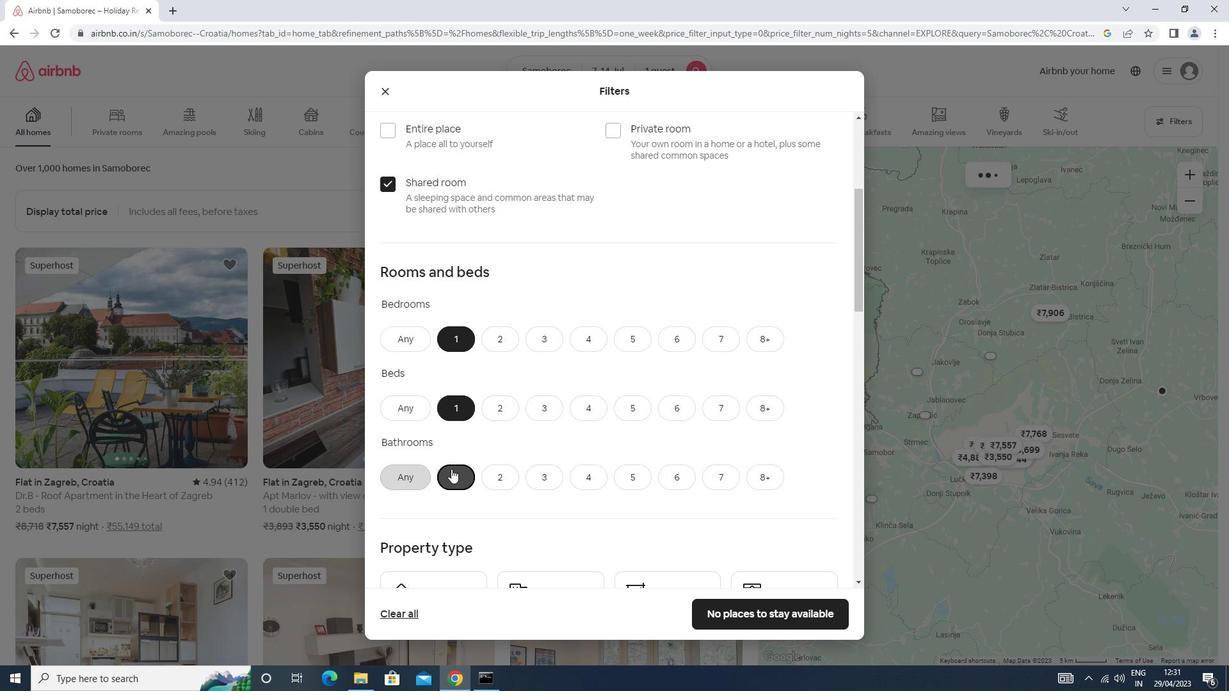 
Action: Mouse scrolled (451, 468) with delta (0, 0)
Screenshot: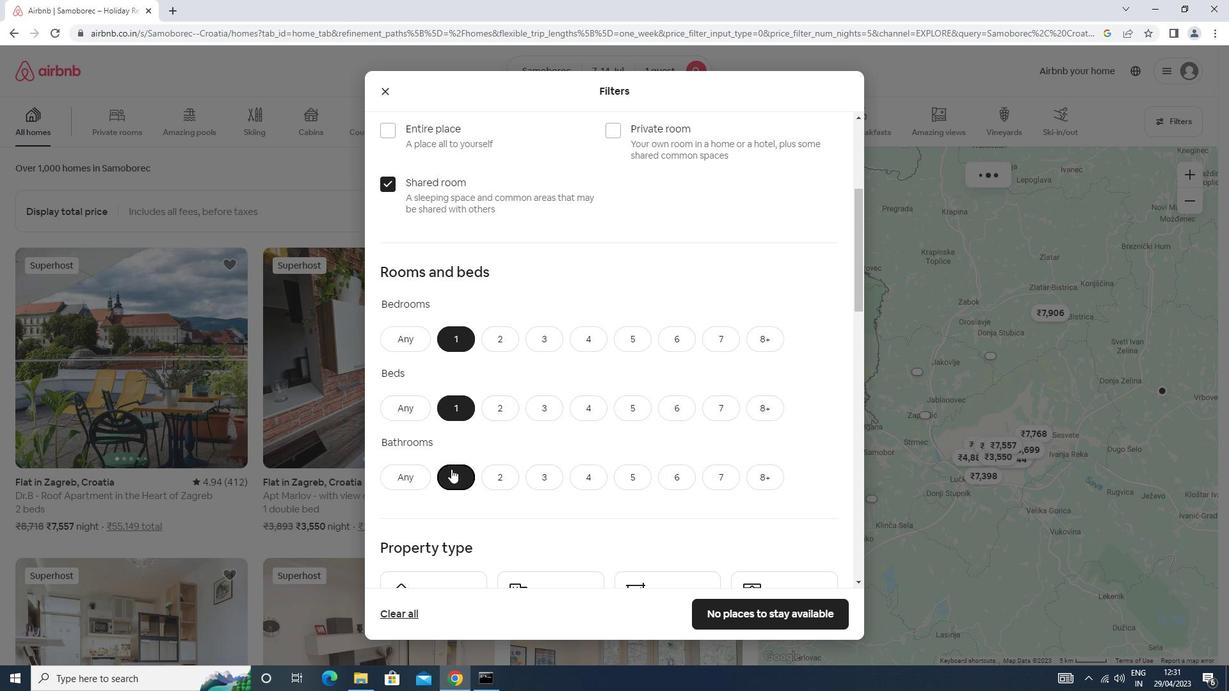 
Action: Mouse moved to (449, 302)
Screenshot: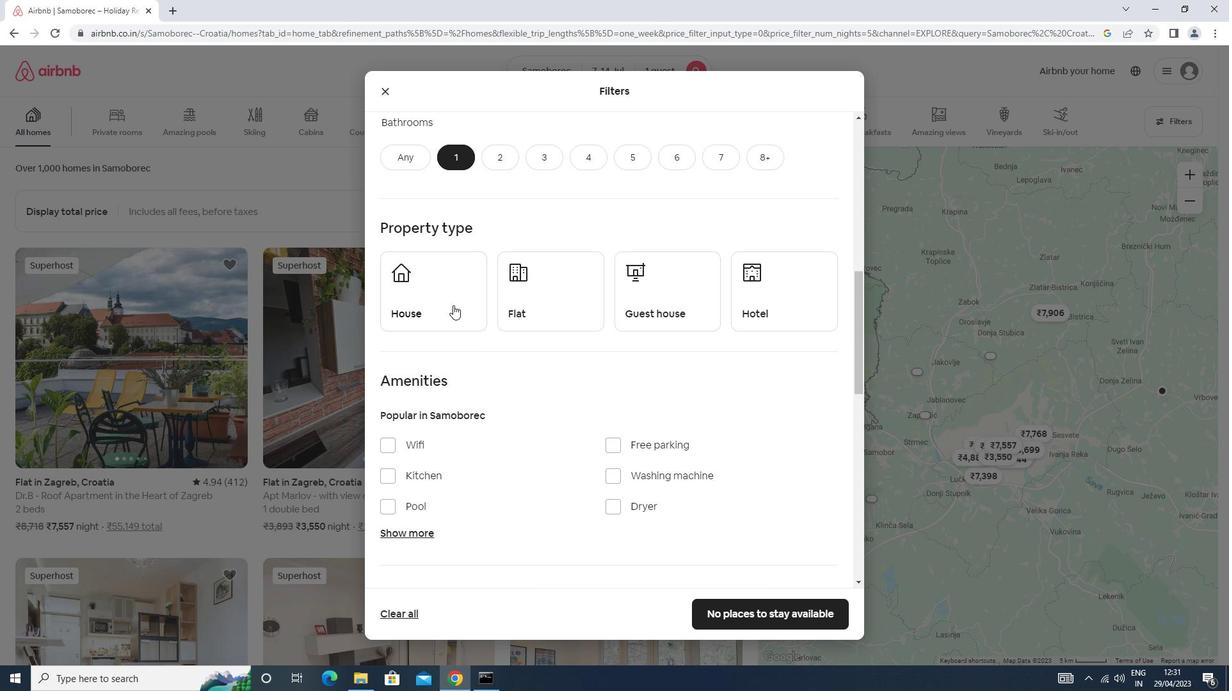 
Action: Mouse pressed left at (449, 302)
Screenshot: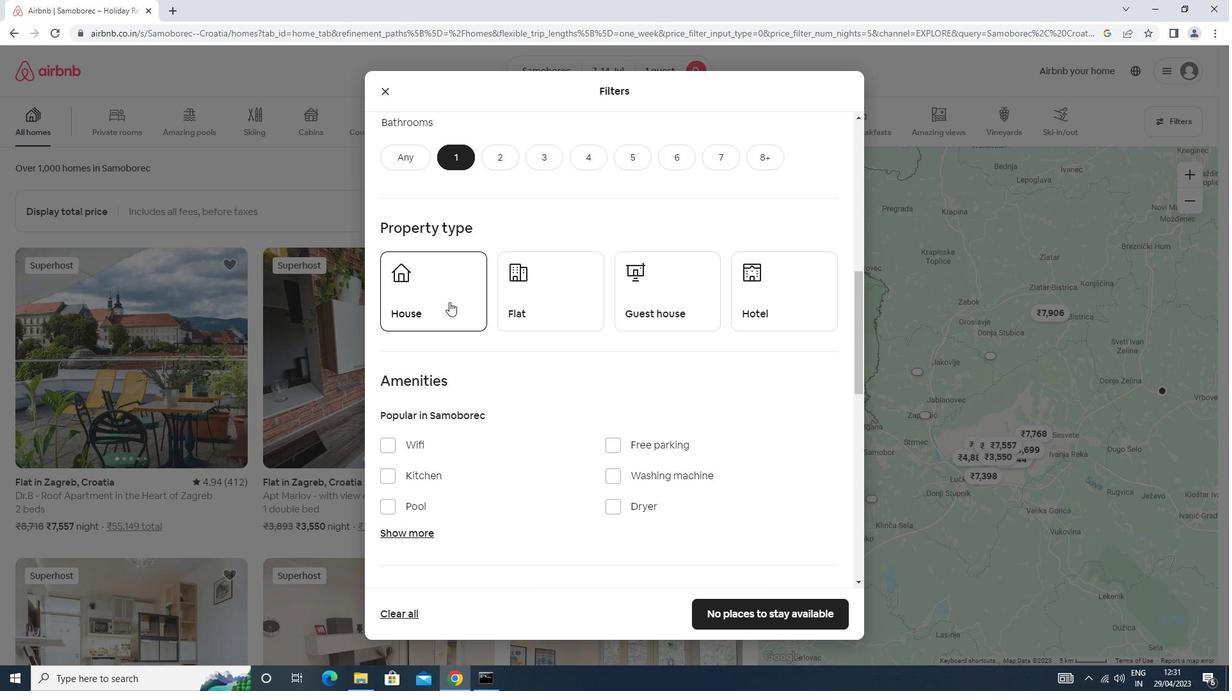 
Action: Mouse moved to (530, 306)
Screenshot: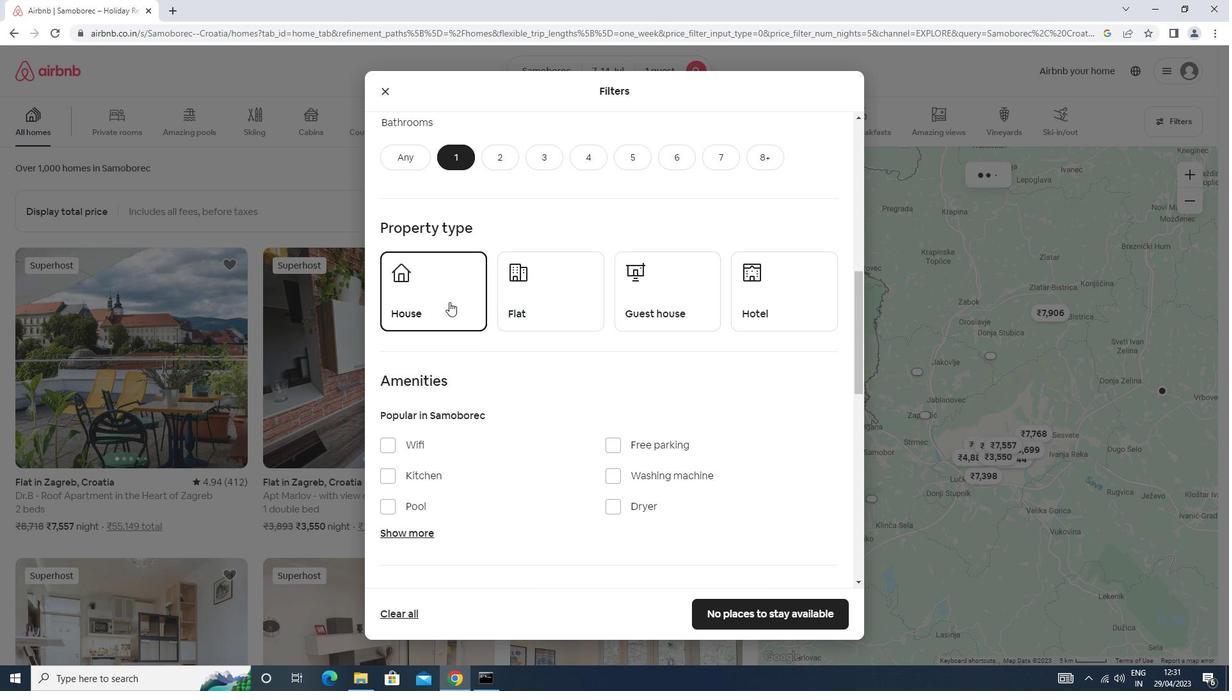 
Action: Mouse pressed left at (530, 306)
Screenshot: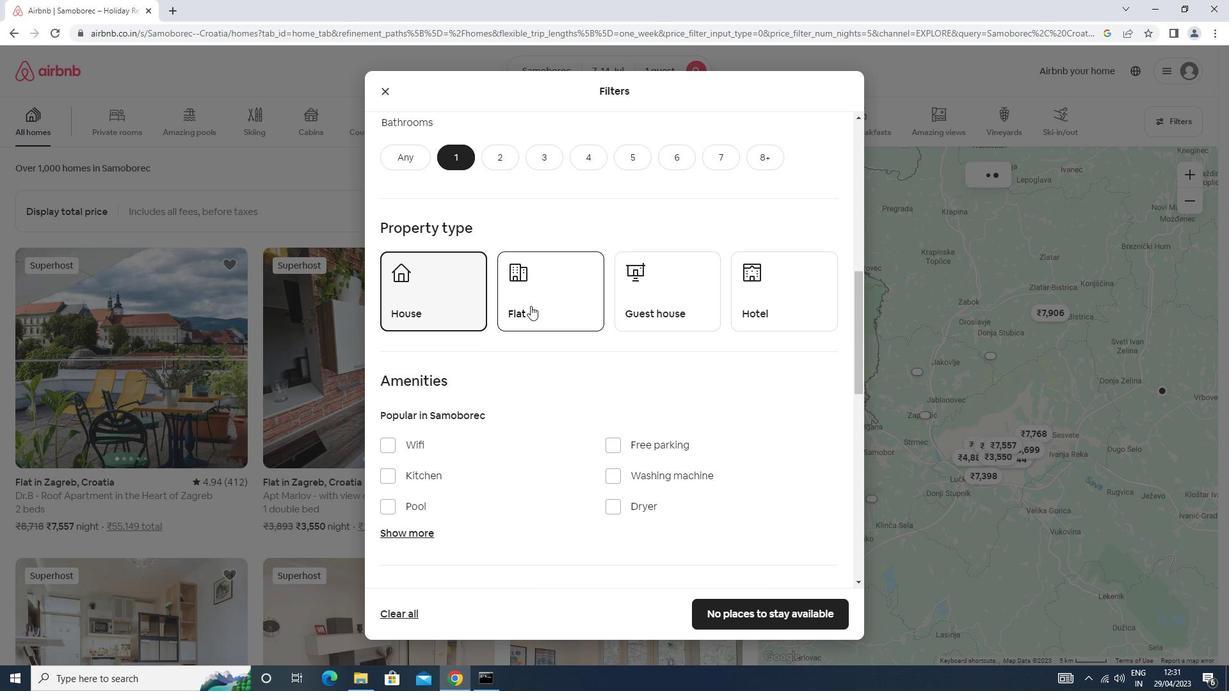 
Action: Mouse moved to (663, 291)
Screenshot: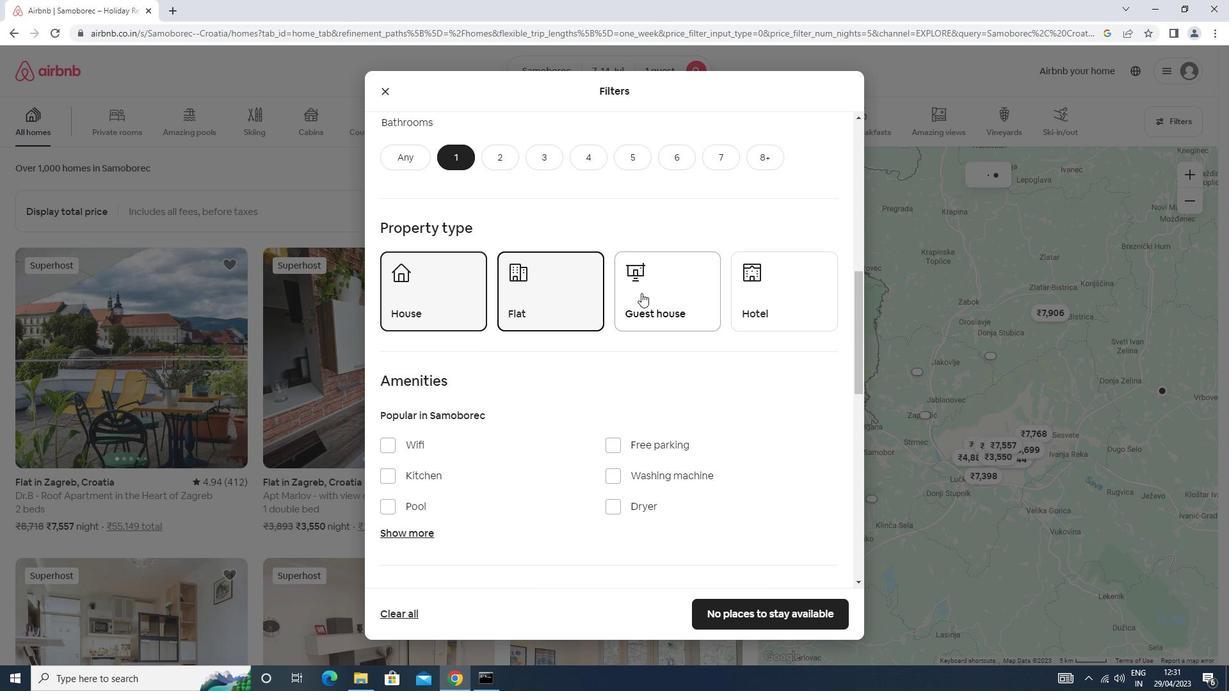 
Action: Mouse pressed left at (663, 291)
Screenshot: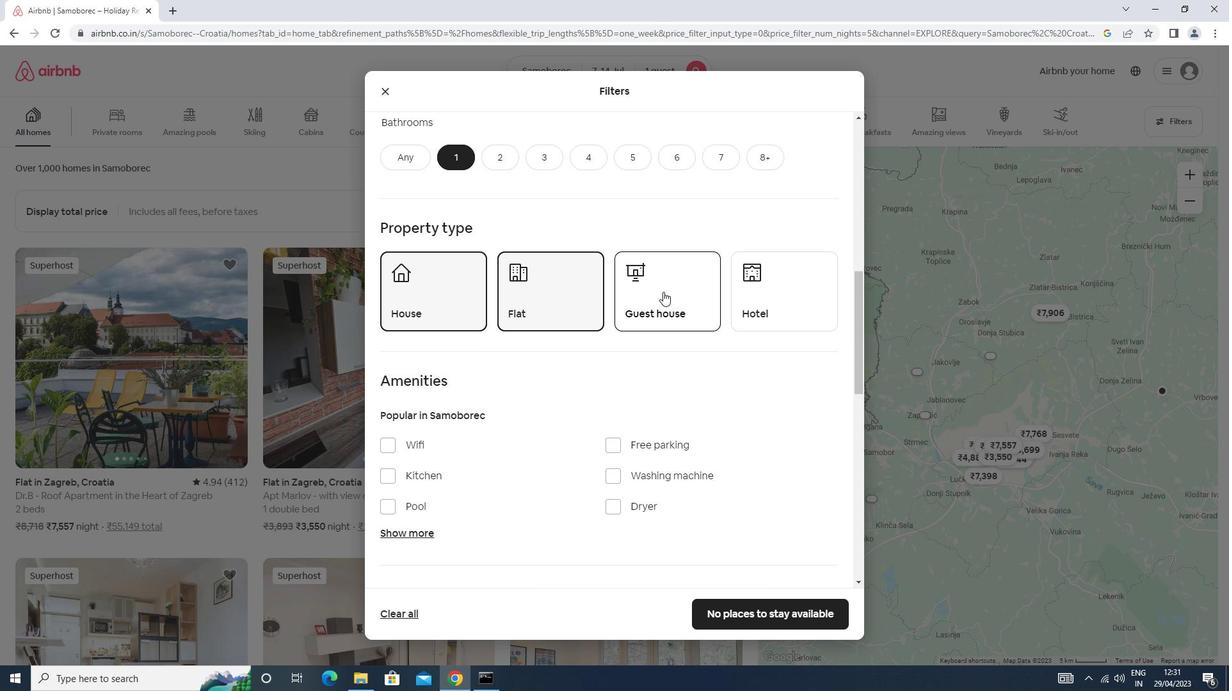 
Action: Mouse moved to (779, 297)
Screenshot: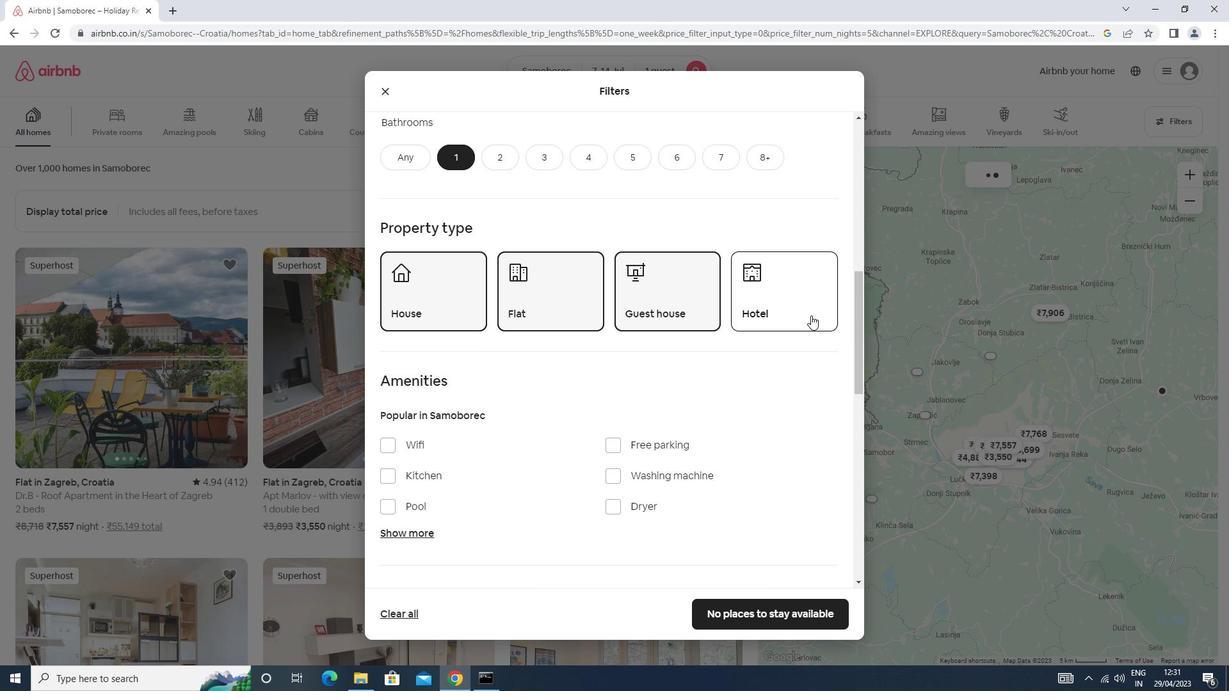 
Action: Mouse pressed left at (779, 297)
Screenshot: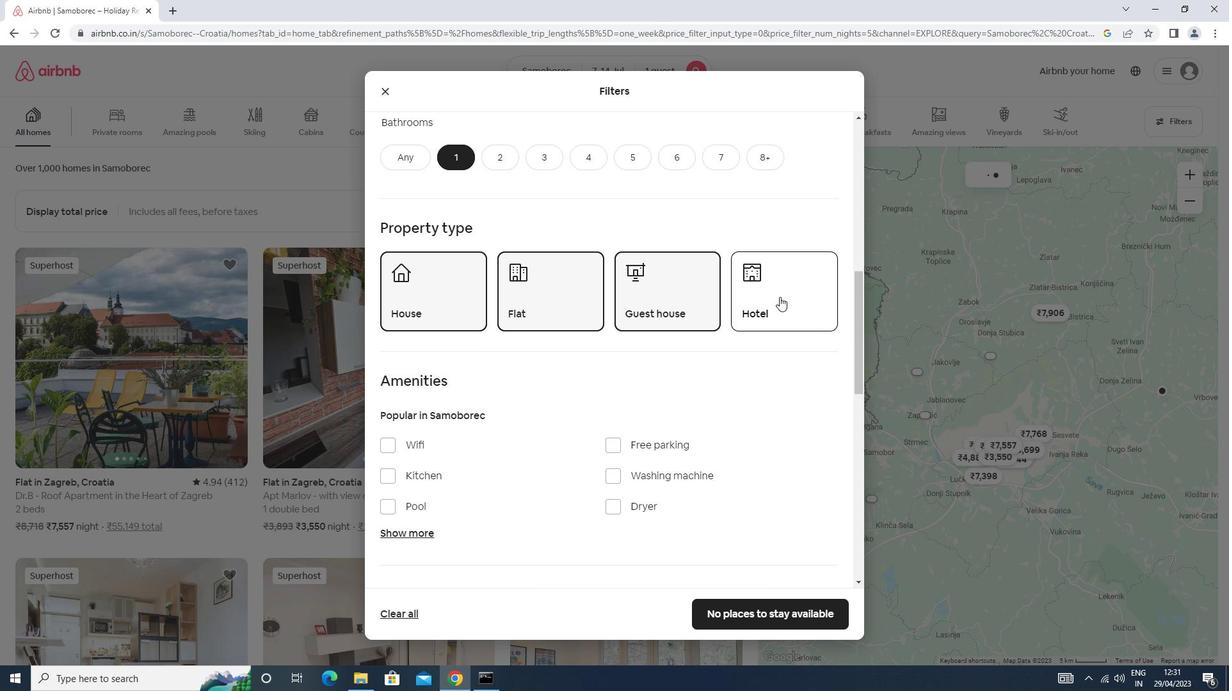 
Action: Mouse moved to (700, 319)
Screenshot: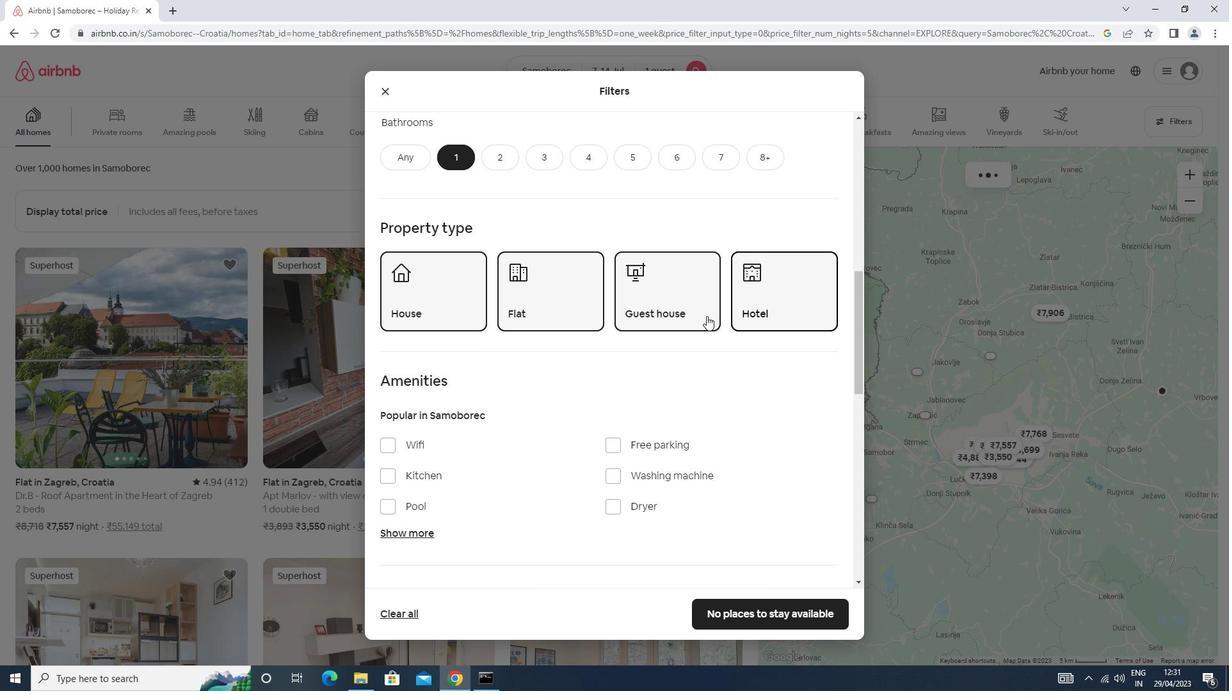 
Action: Mouse scrolled (700, 318) with delta (0, 0)
Screenshot: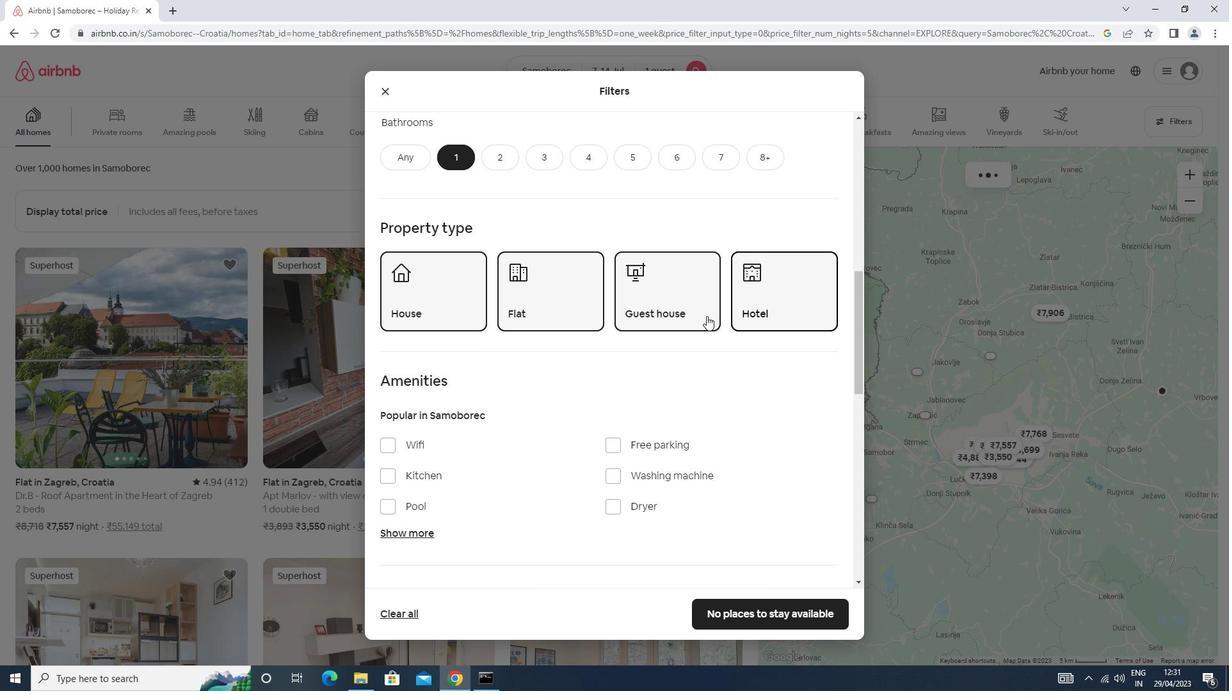 
Action: Mouse scrolled (700, 318) with delta (0, 0)
Screenshot: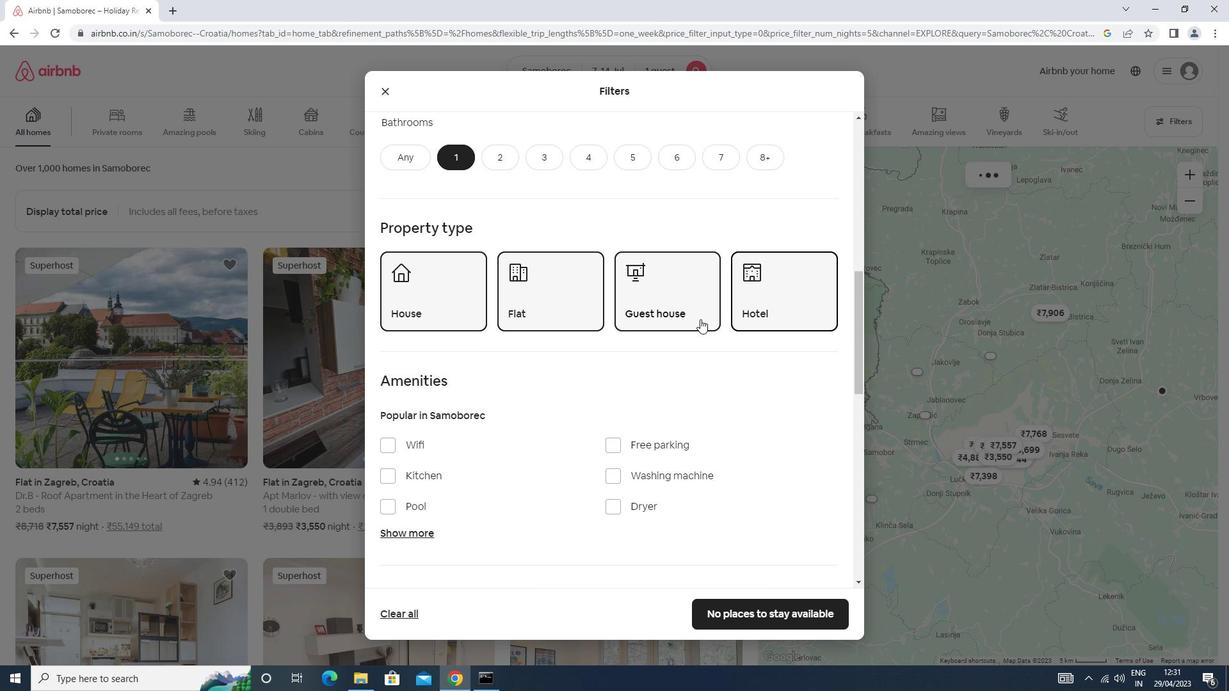 
Action: Mouse scrolled (700, 318) with delta (0, 0)
Screenshot: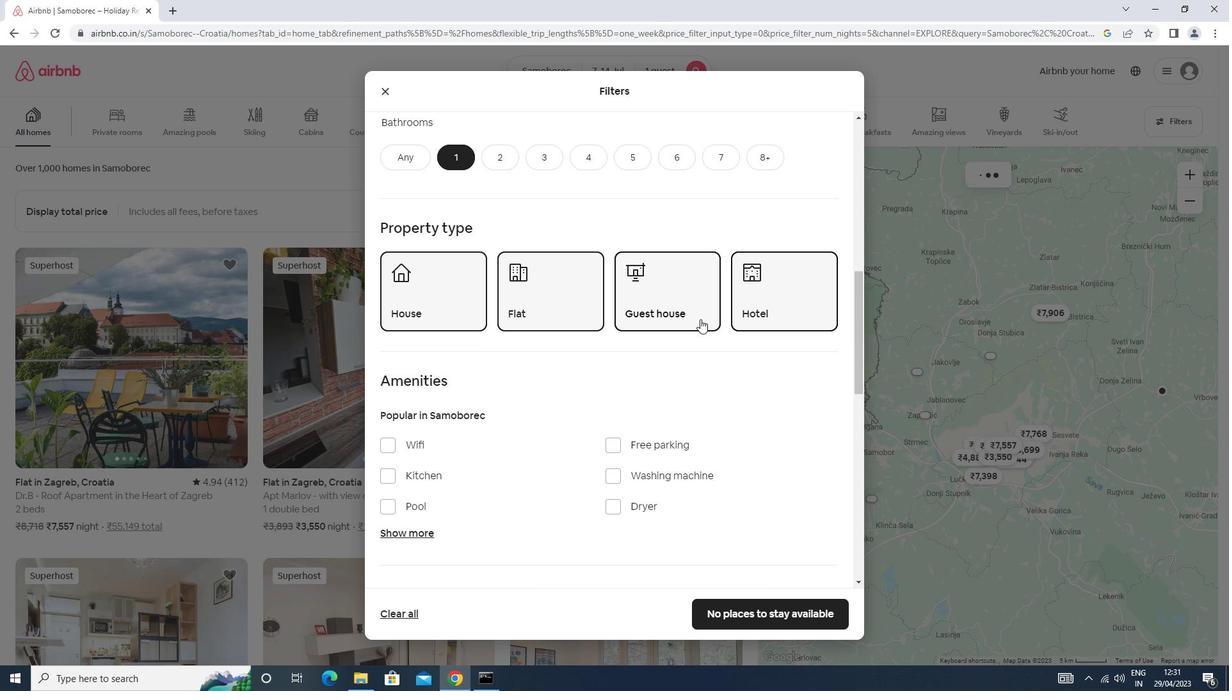 
Action: Mouse scrolled (700, 318) with delta (0, 0)
Screenshot: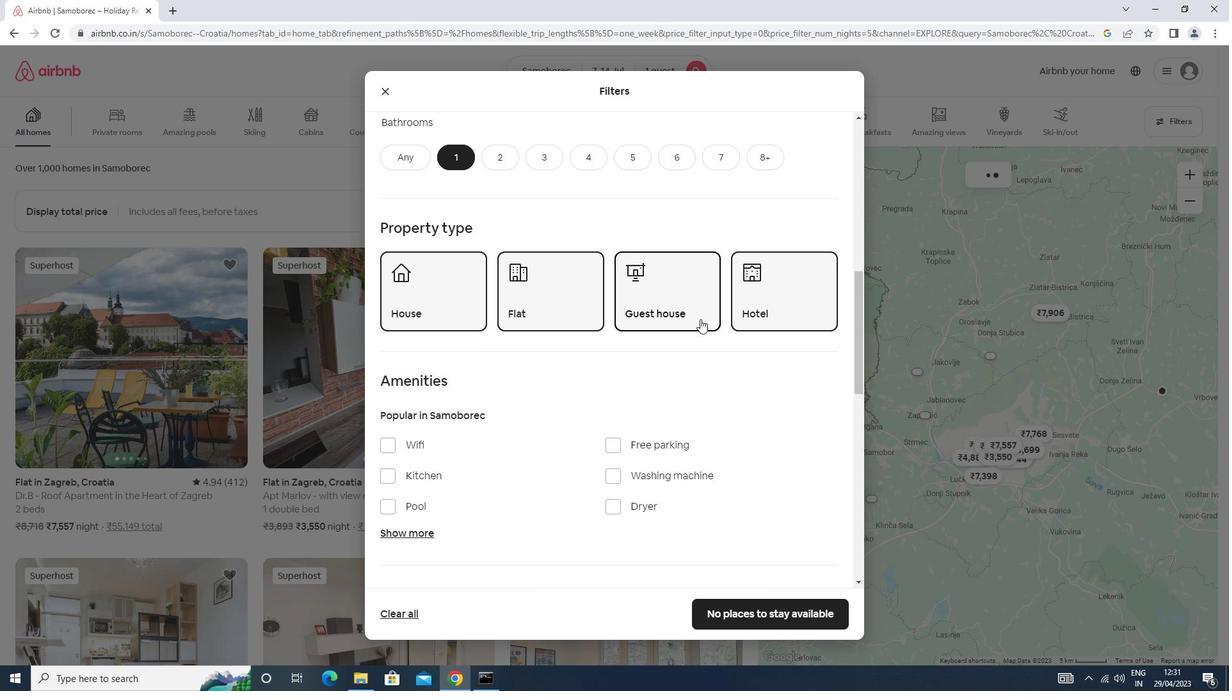 
Action: Mouse scrolled (700, 318) with delta (0, 0)
Screenshot: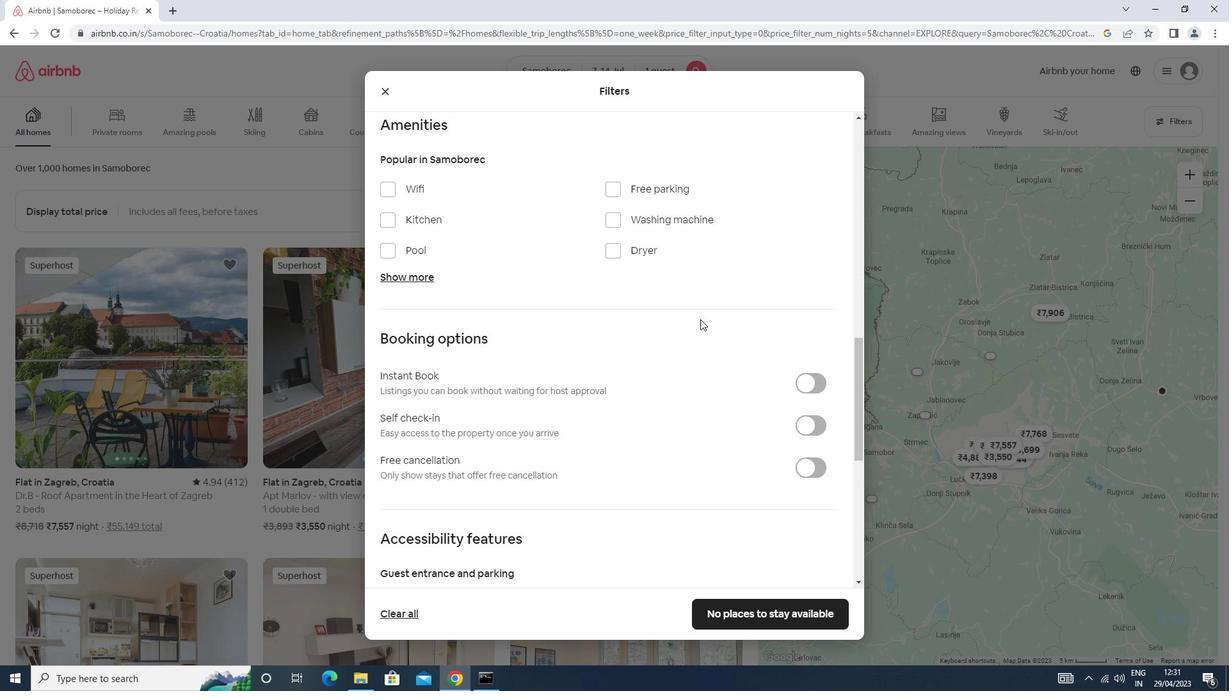 
Action: Mouse scrolled (700, 318) with delta (0, 0)
Screenshot: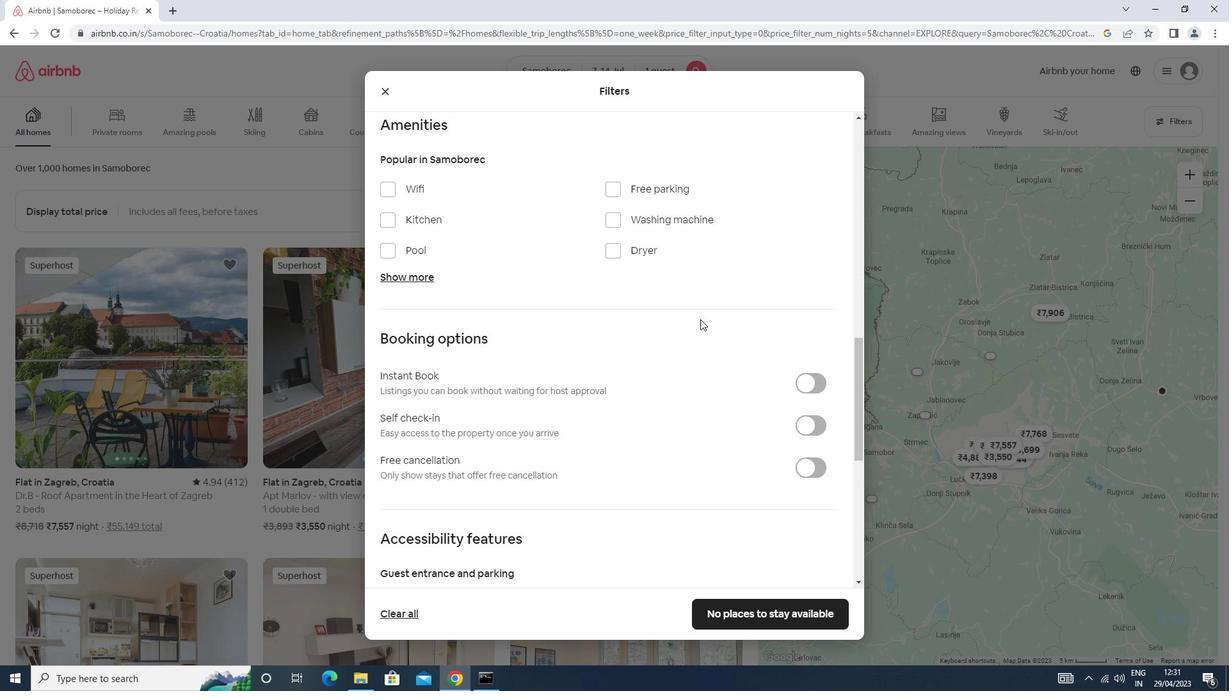 
Action: Mouse moved to (699, 319)
Screenshot: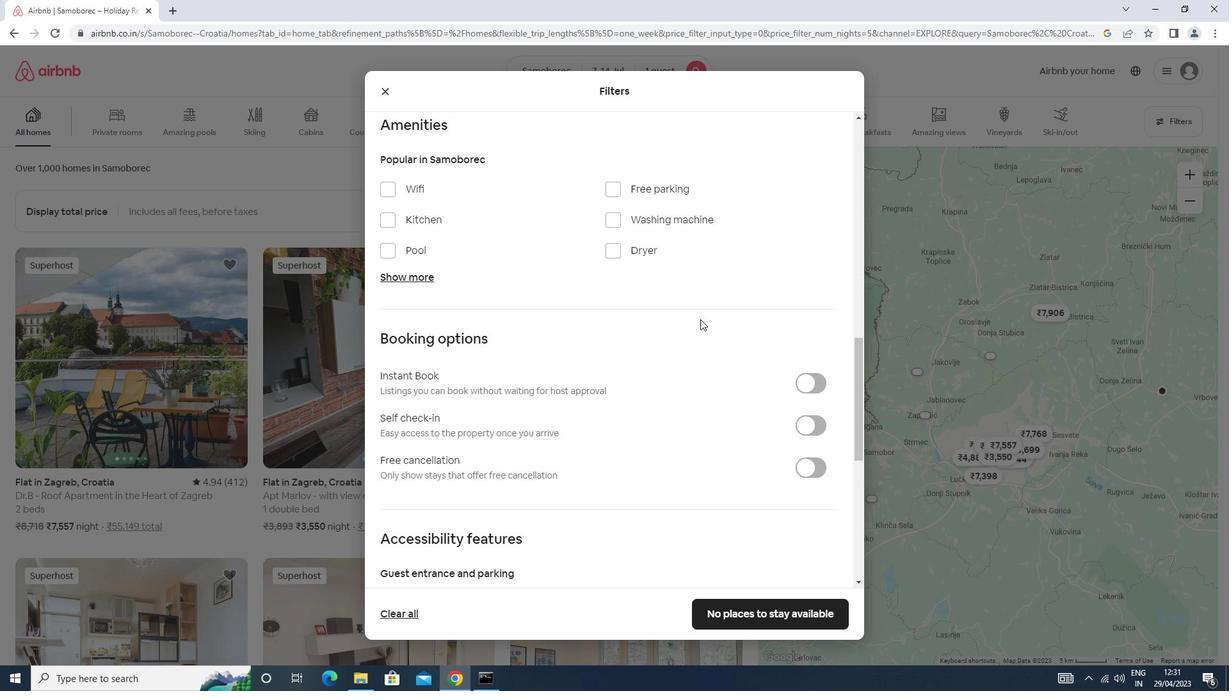 
Action: Mouse scrolled (699, 318) with delta (0, 0)
Screenshot: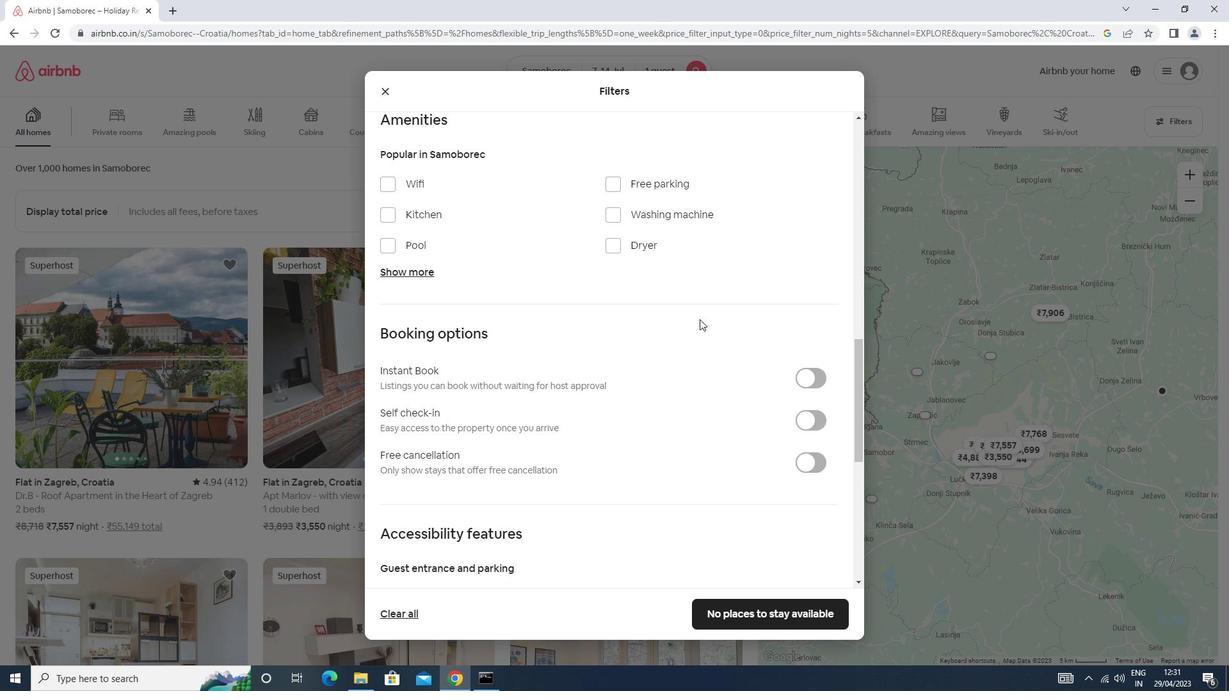 
Action: Mouse moved to (807, 241)
Screenshot: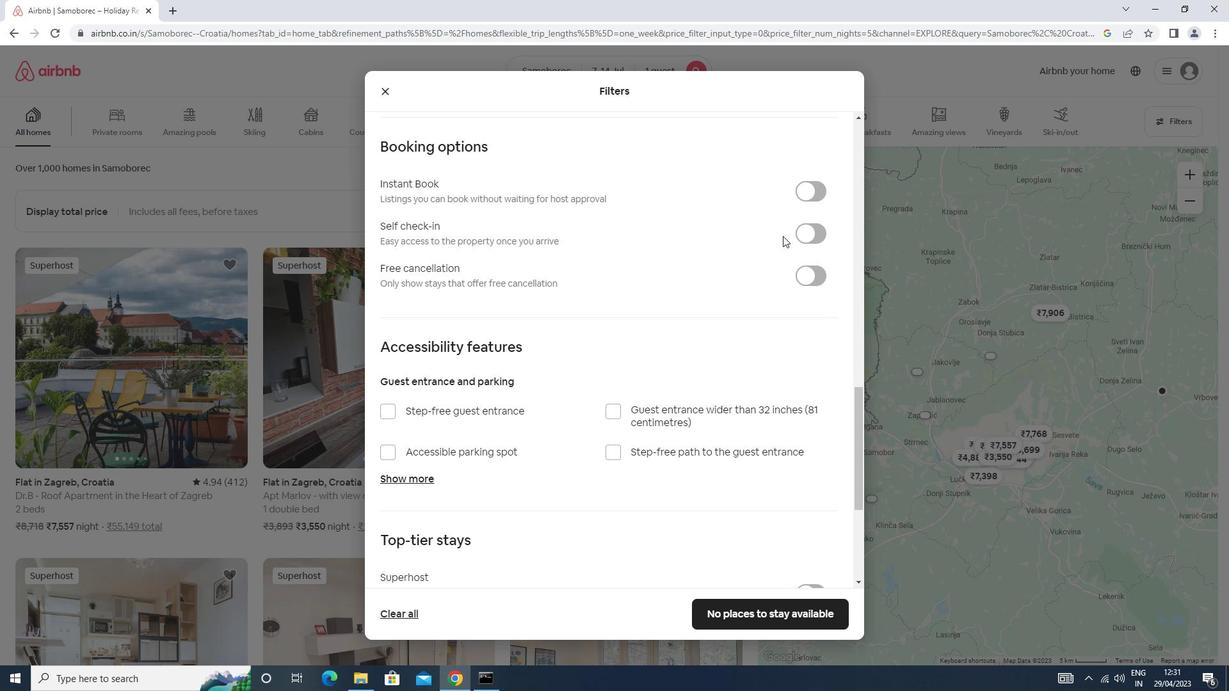 
Action: Mouse pressed left at (807, 241)
Screenshot: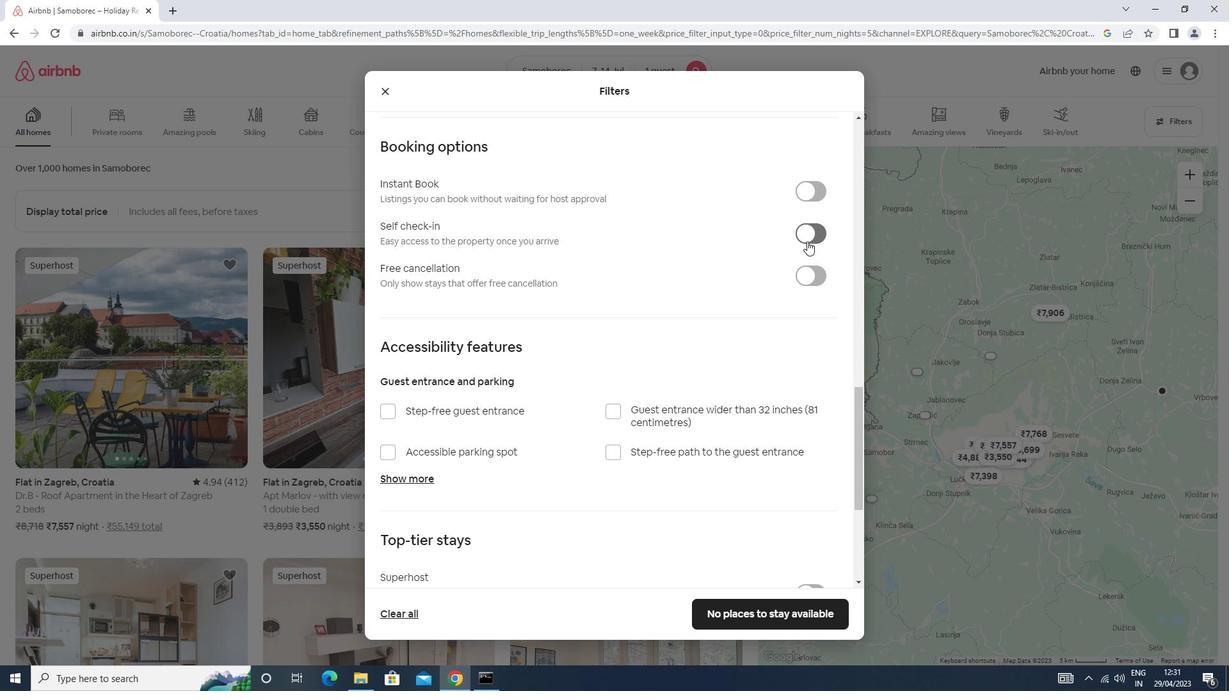 
Action: Mouse scrolled (807, 240) with delta (0, 0)
Screenshot: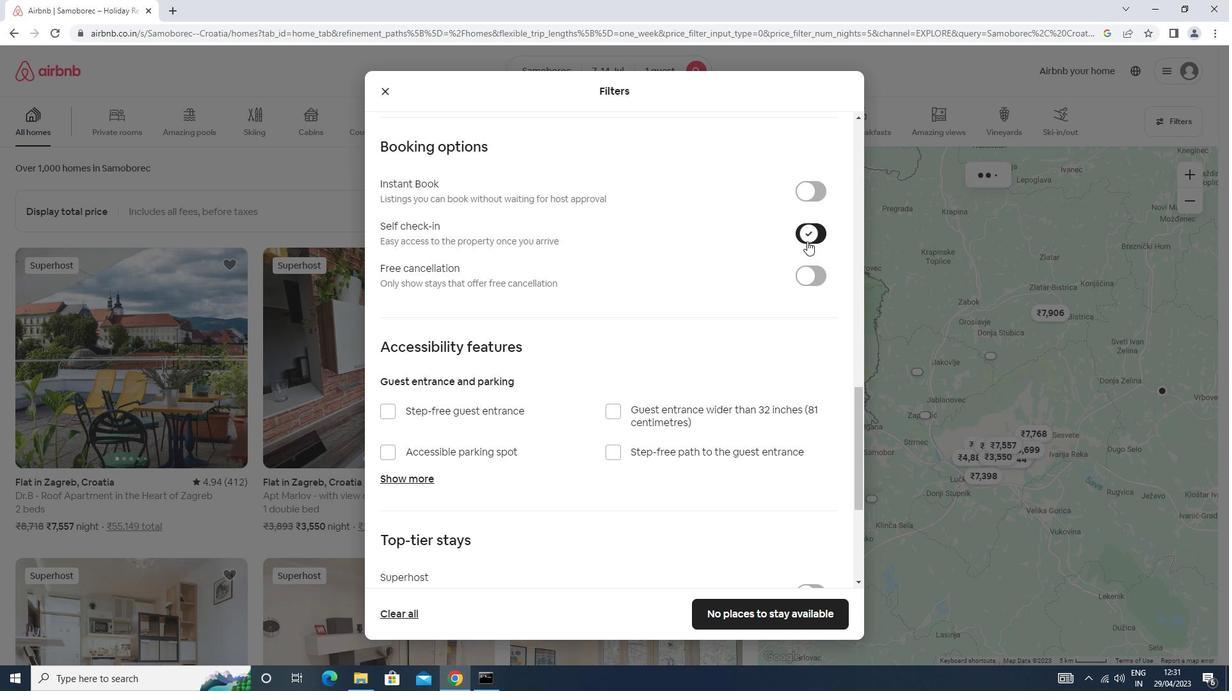 
Action: Mouse scrolled (807, 240) with delta (0, 0)
Screenshot: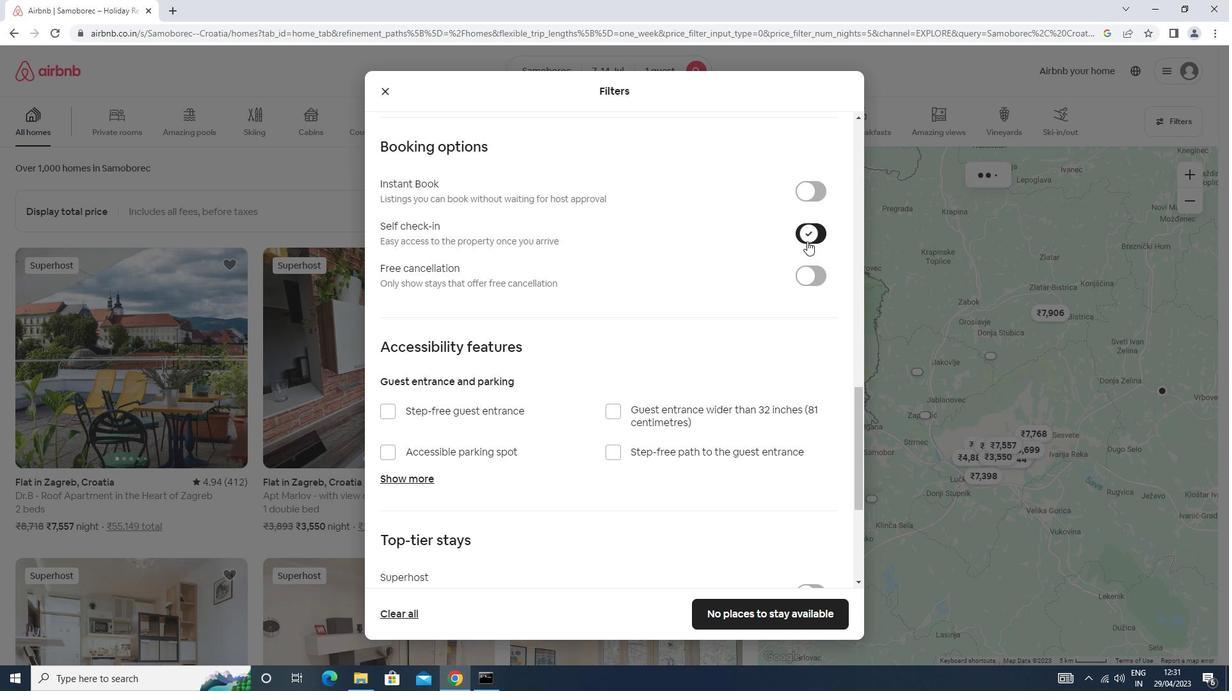 
Action: Mouse scrolled (807, 240) with delta (0, 0)
Screenshot: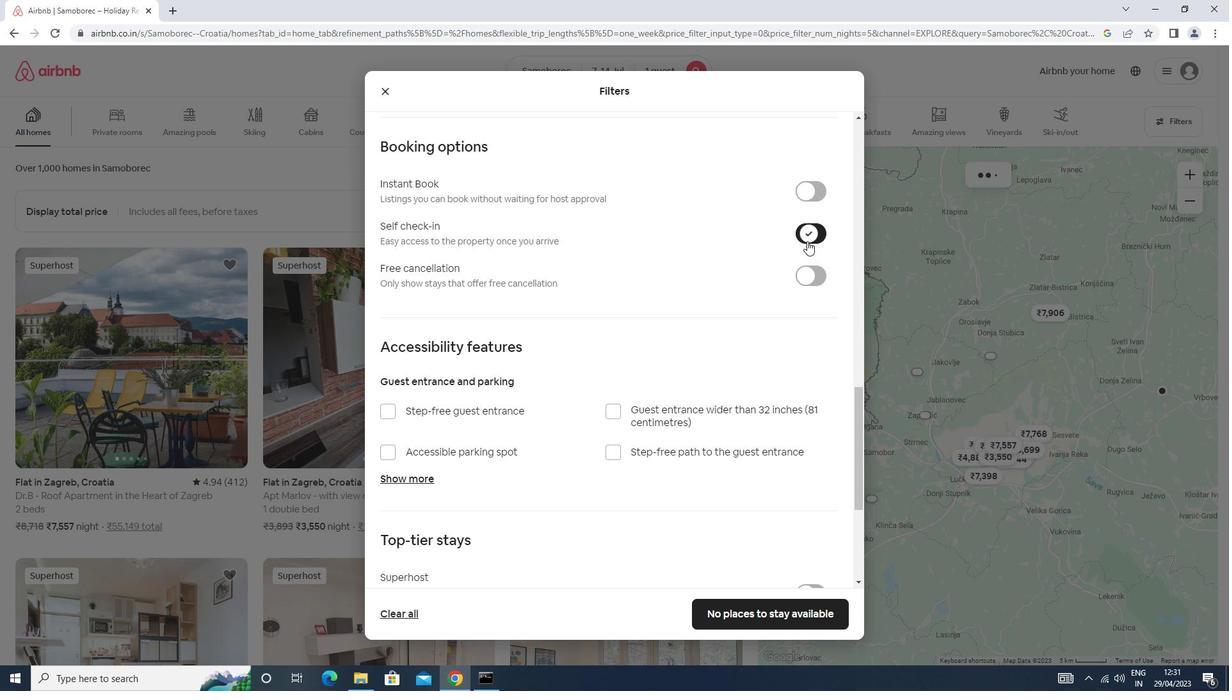
Action: Mouse scrolled (807, 240) with delta (0, 0)
Screenshot: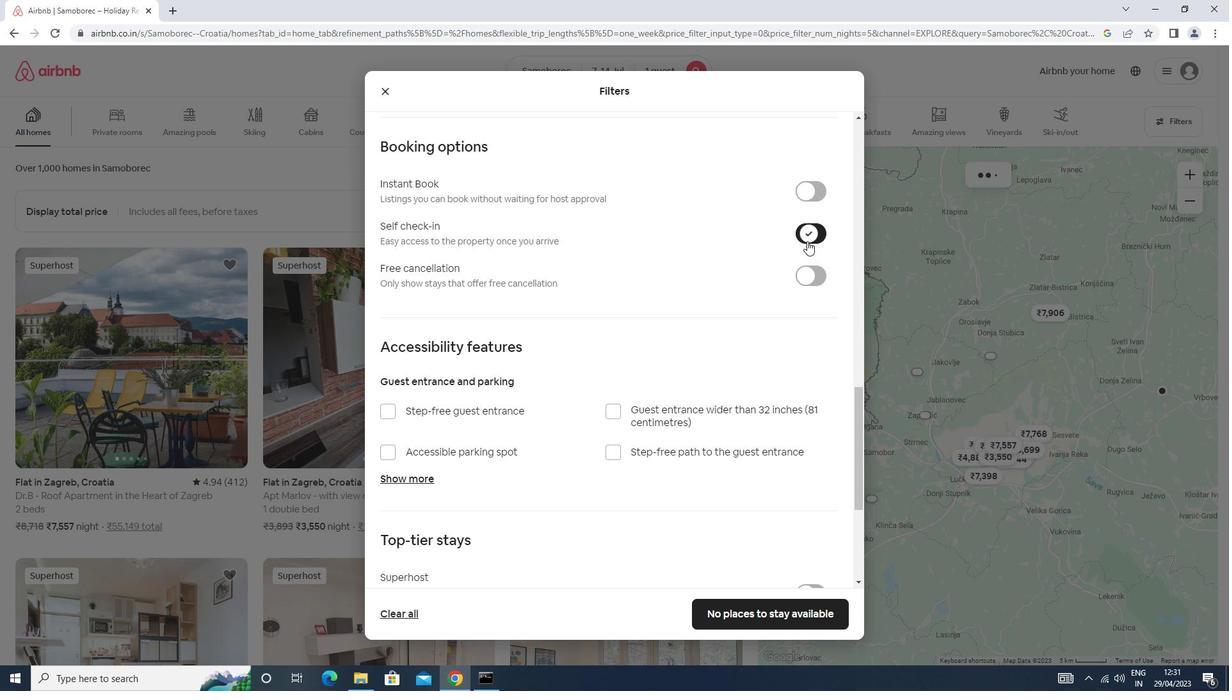 
Action: Mouse scrolled (807, 240) with delta (0, 0)
Screenshot: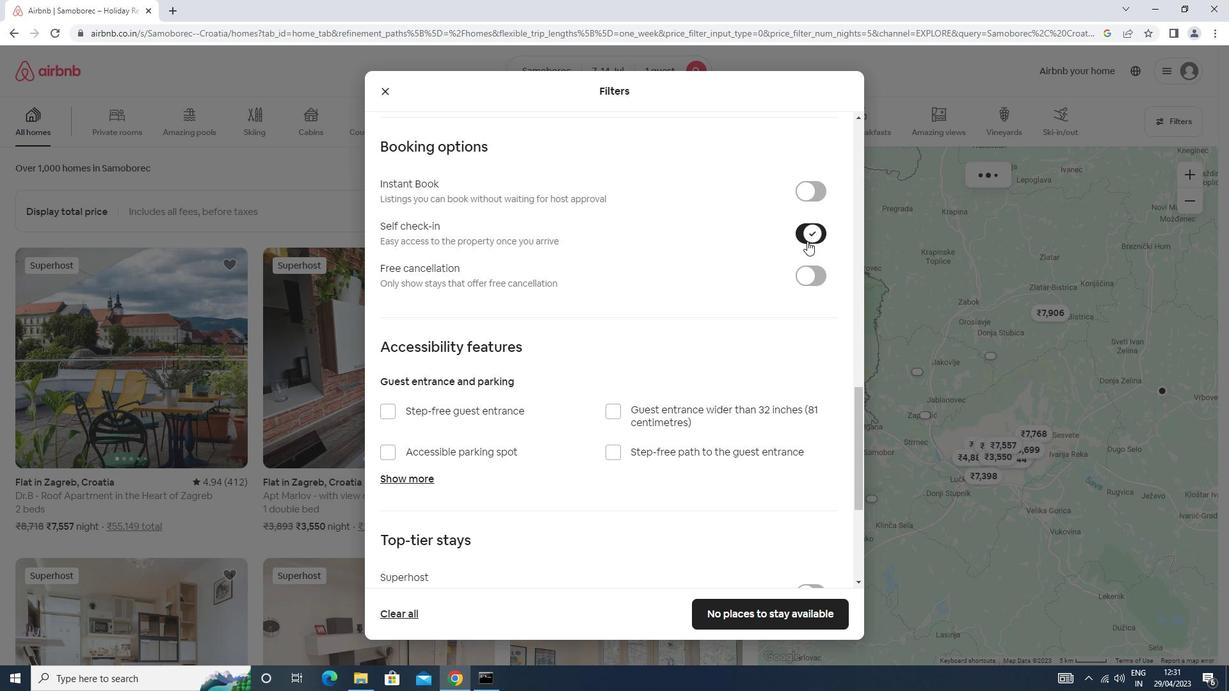 
Action: Mouse scrolled (807, 240) with delta (0, 0)
Screenshot: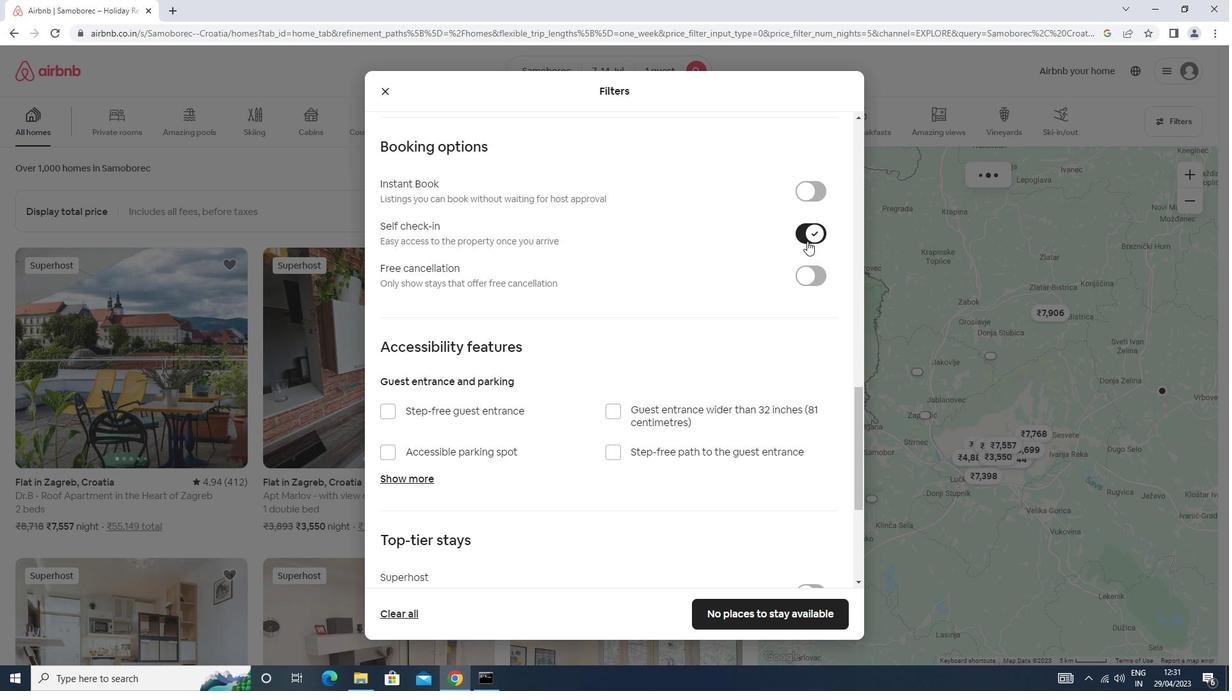 
Action: Mouse scrolled (807, 240) with delta (0, 0)
Screenshot: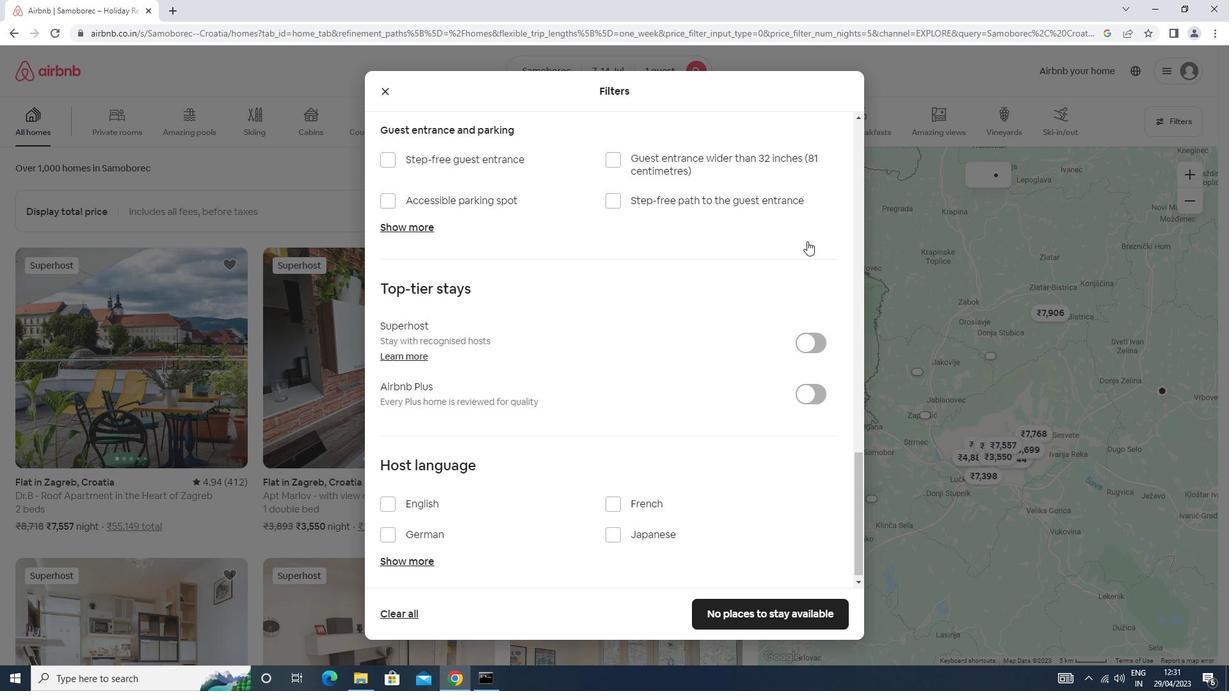 
Action: Mouse scrolled (807, 240) with delta (0, 0)
Screenshot: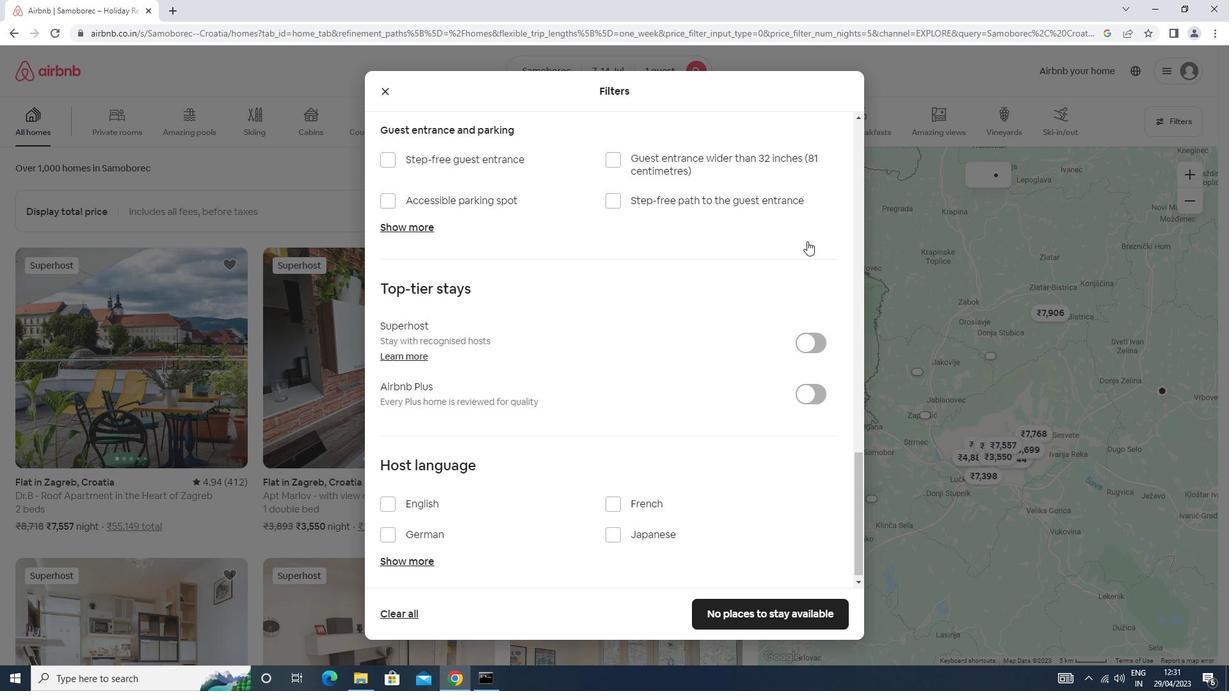 
Action: Mouse scrolled (807, 240) with delta (0, 0)
Screenshot: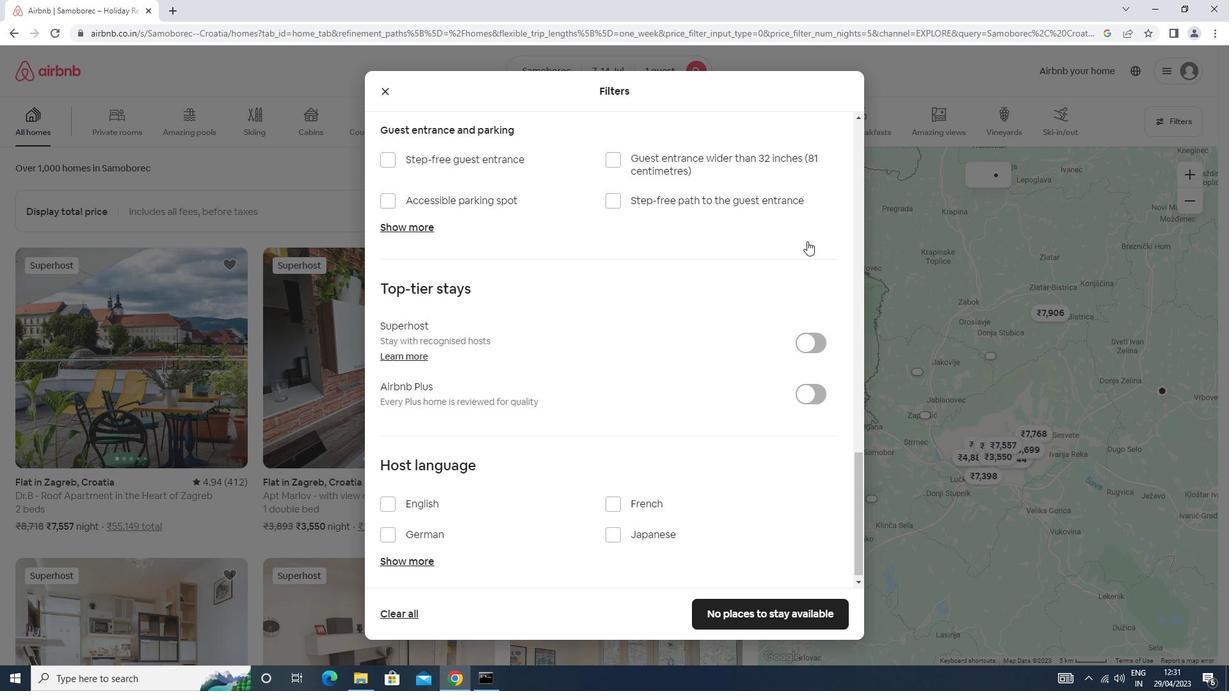 
Action: Mouse scrolled (807, 240) with delta (0, 0)
Screenshot: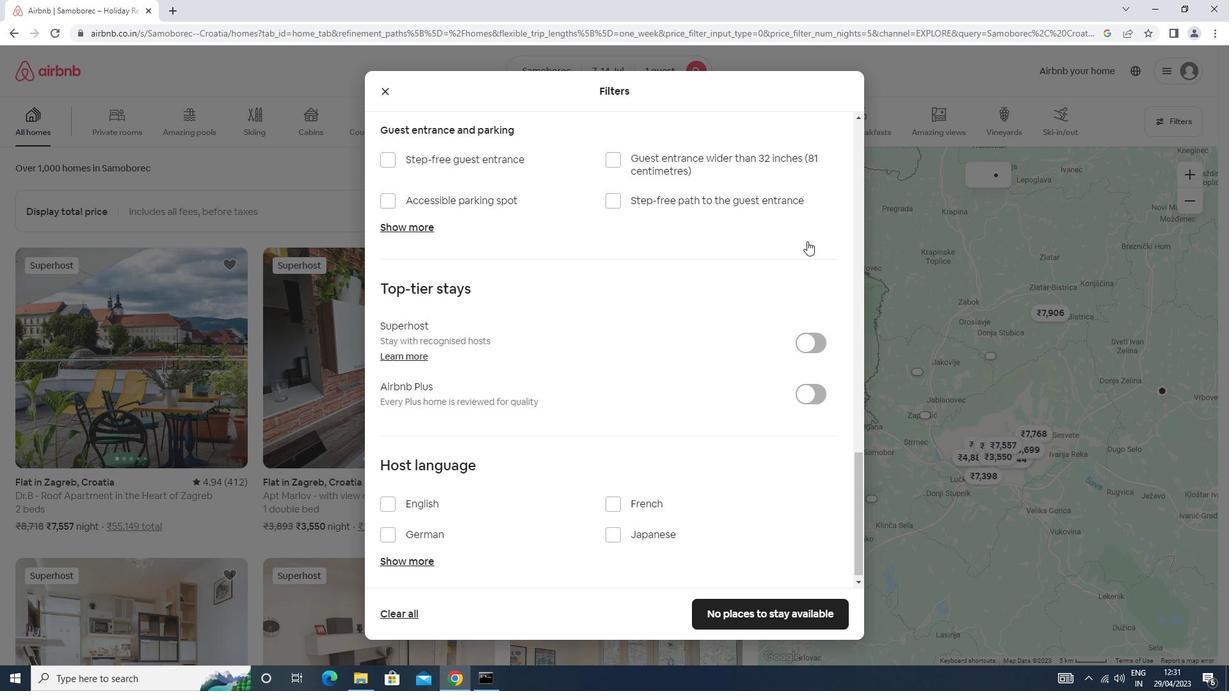 
Action: Mouse scrolled (807, 240) with delta (0, 0)
Screenshot: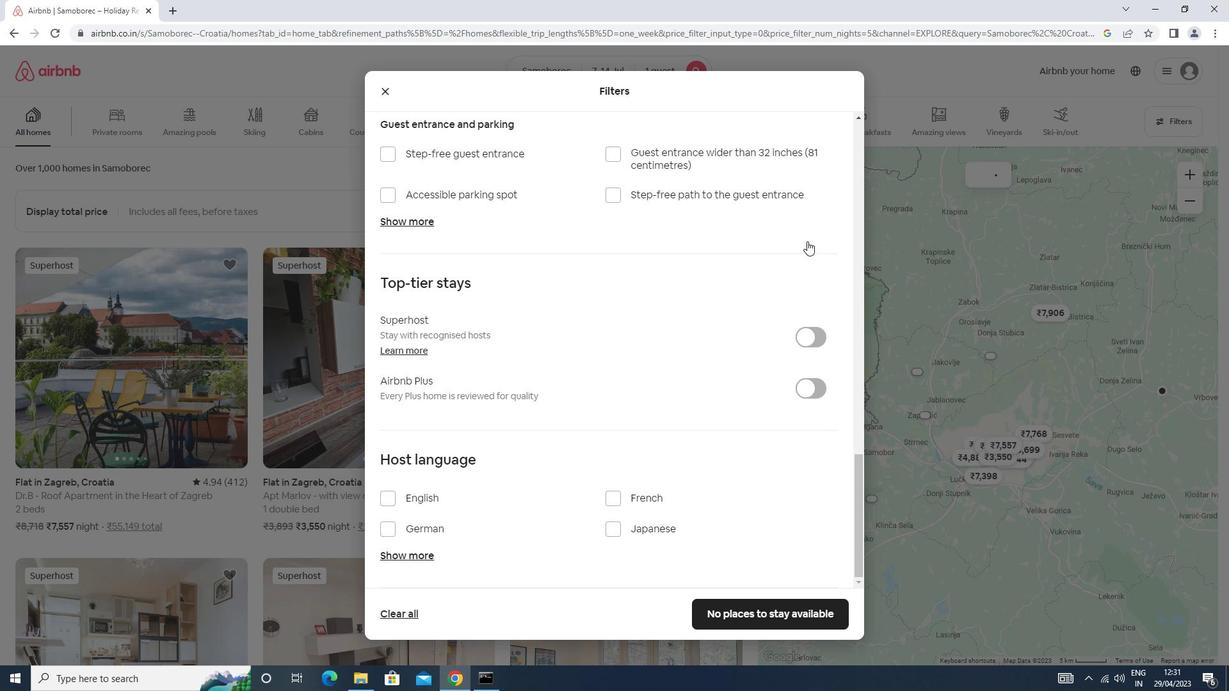 
Action: Mouse scrolled (807, 240) with delta (0, 0)
Screenshot: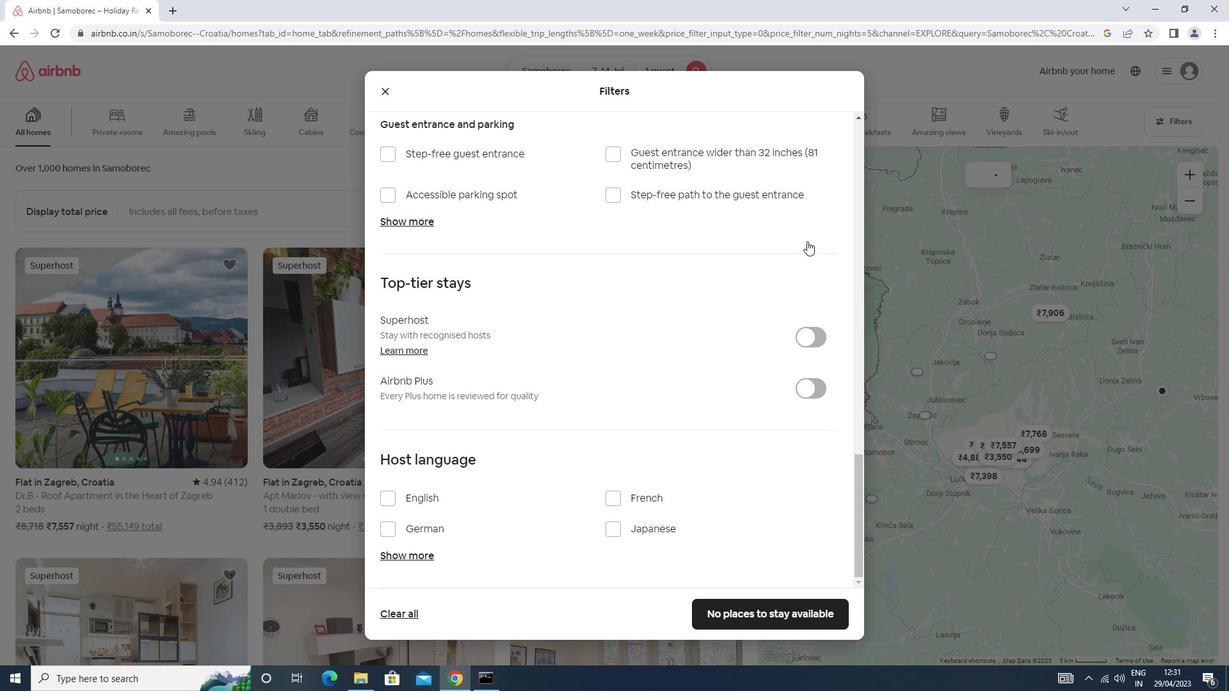 
Action: Mouse moved to (426, 496)
Screenshot: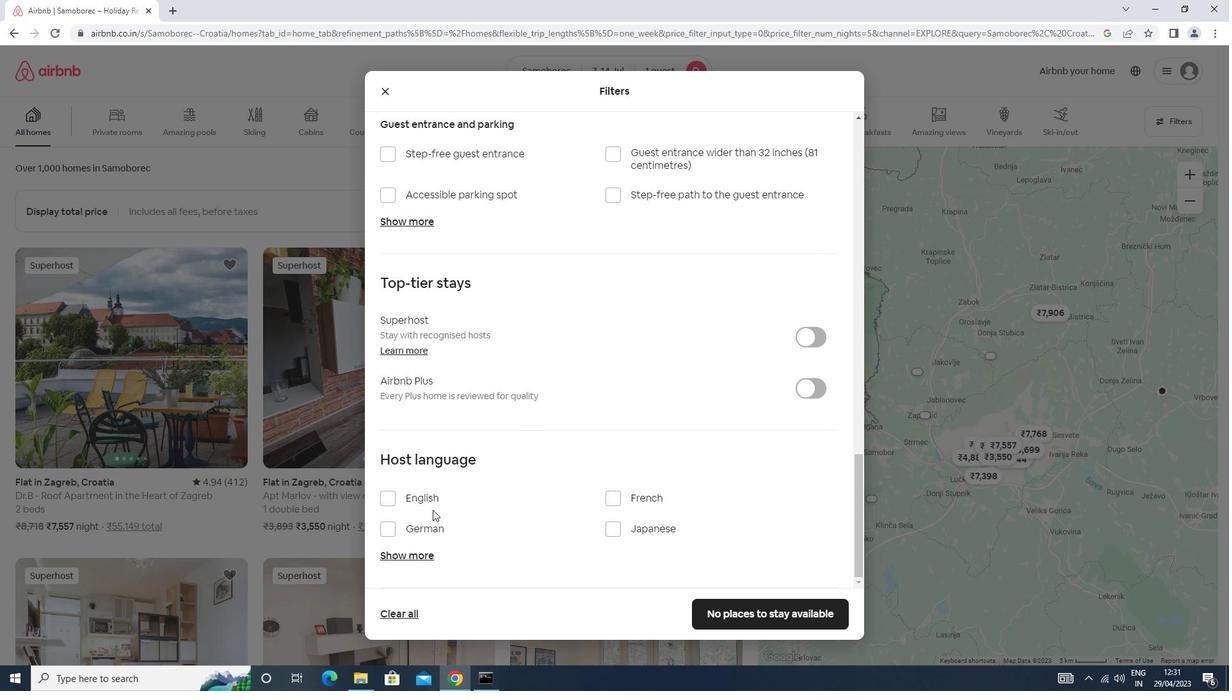 
Action: Mouse pressed left at (426, 496)
Screenshot: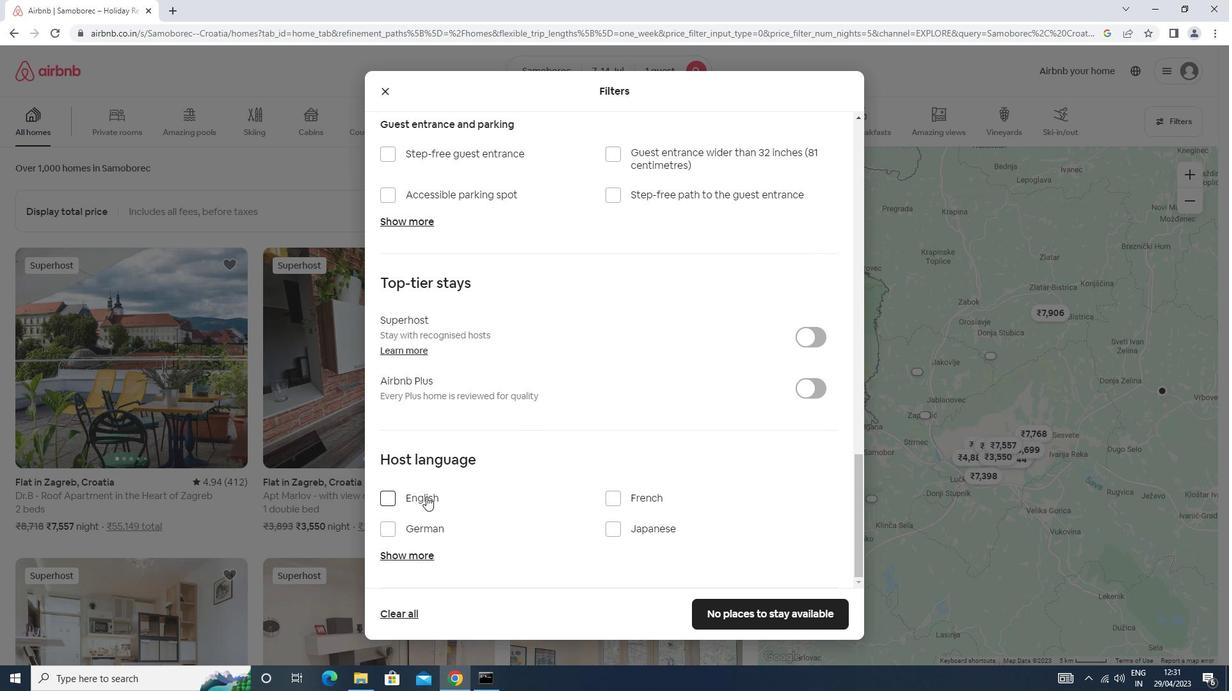 
Action: Mouse moved to (759, 607)
Screenshot: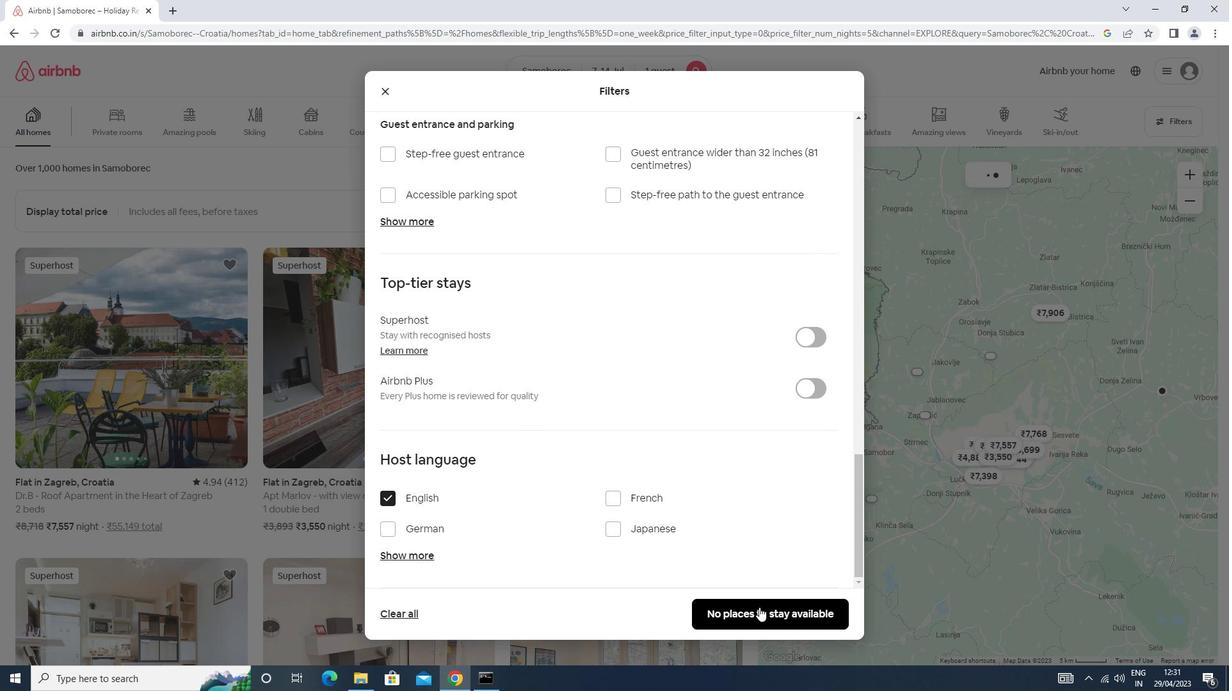 
Action: Mouse pressed left at (759, 607)
Screenshot: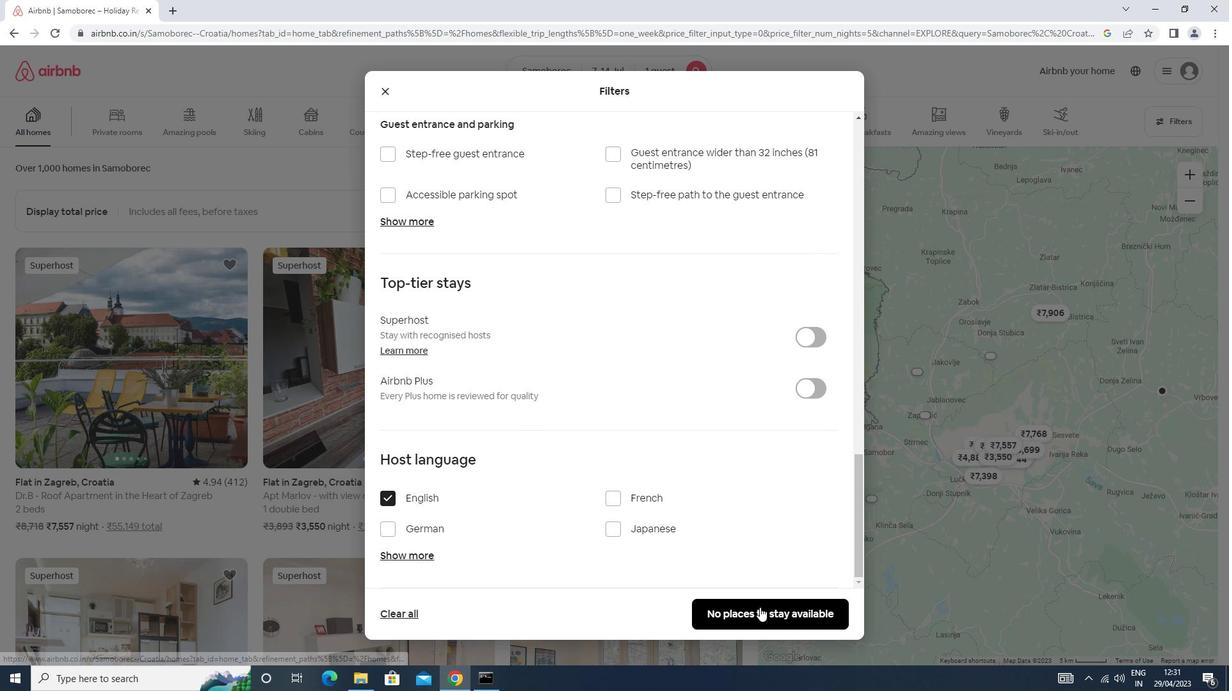 
